 Task: Experiment with a VST chorus effect on a background vocal track for added richness.
Action: Mouse moved to (87, 5)
Screenshot: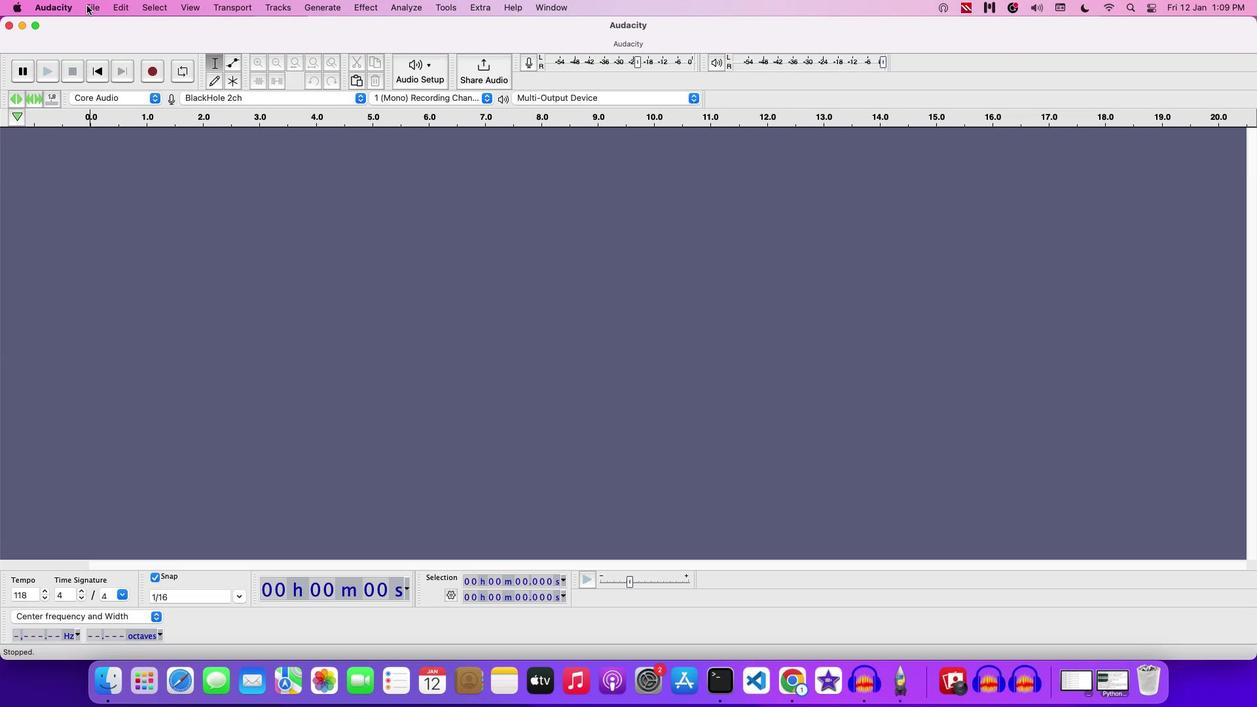 
Action: Mouse pressed left at (87, 5)
Screenshot: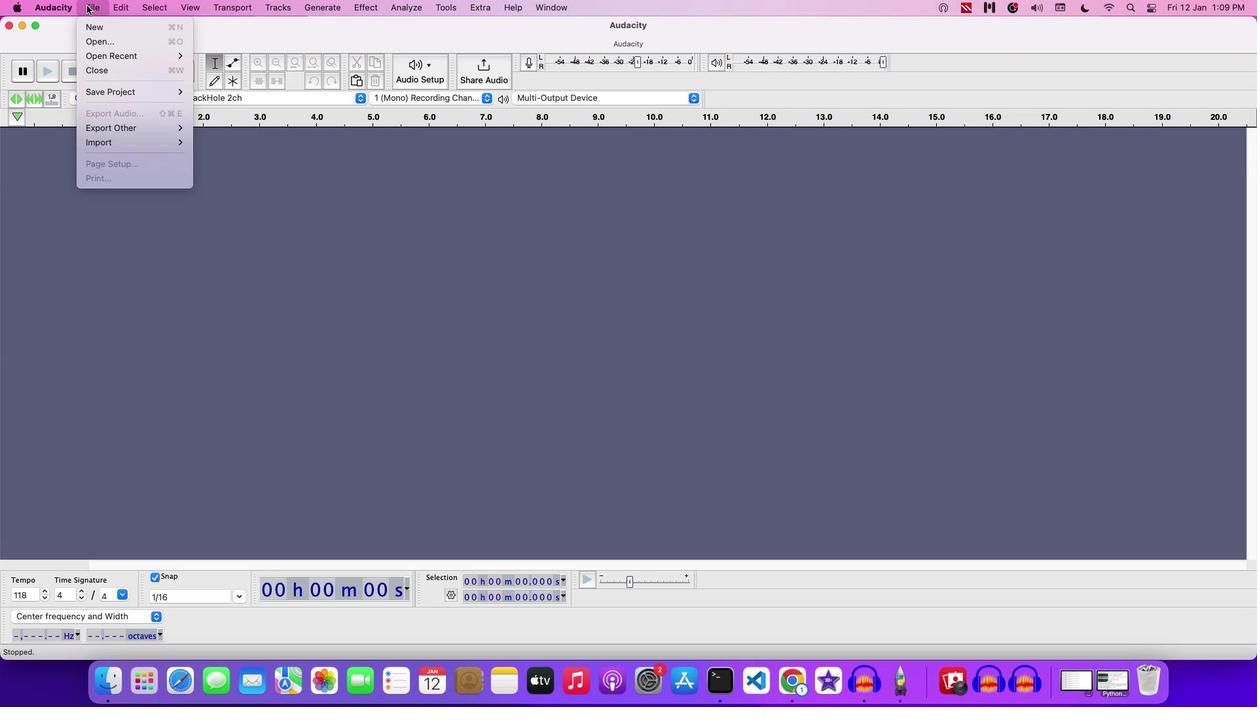 
Action: Mouse moved to (91, 44)
Screenshot: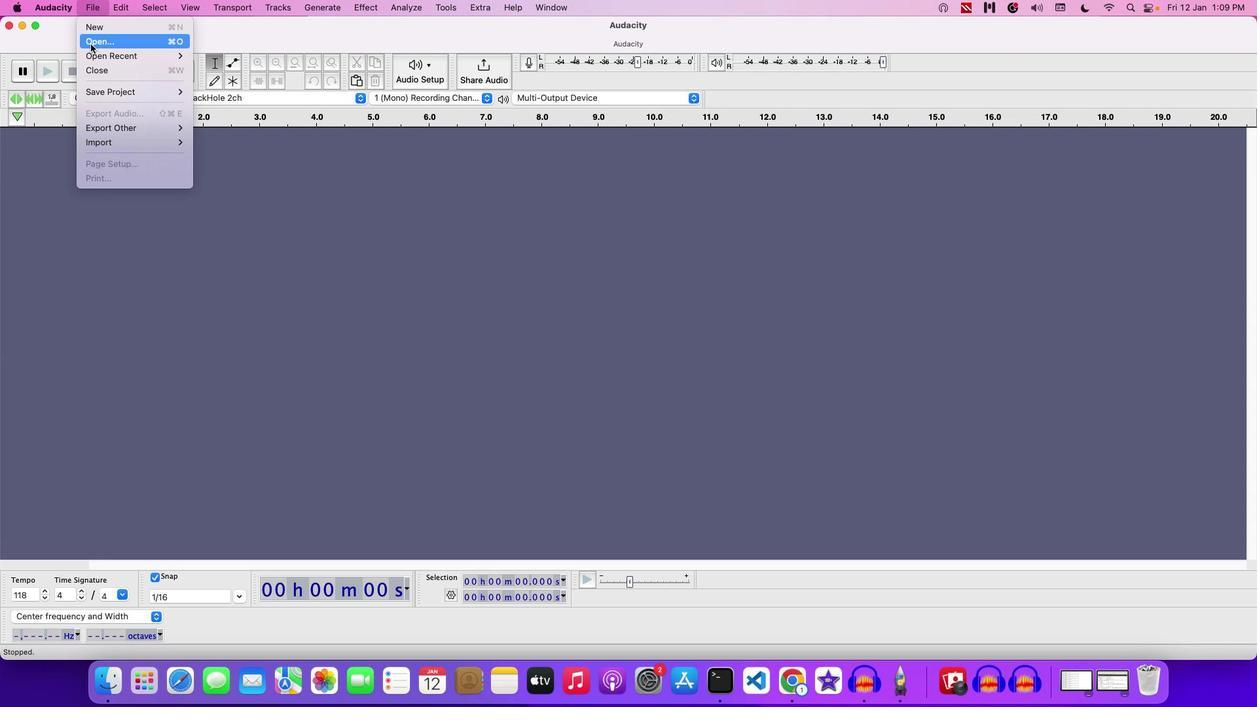 
Action: Mouse pressed left at (91, 44)
Screenshot: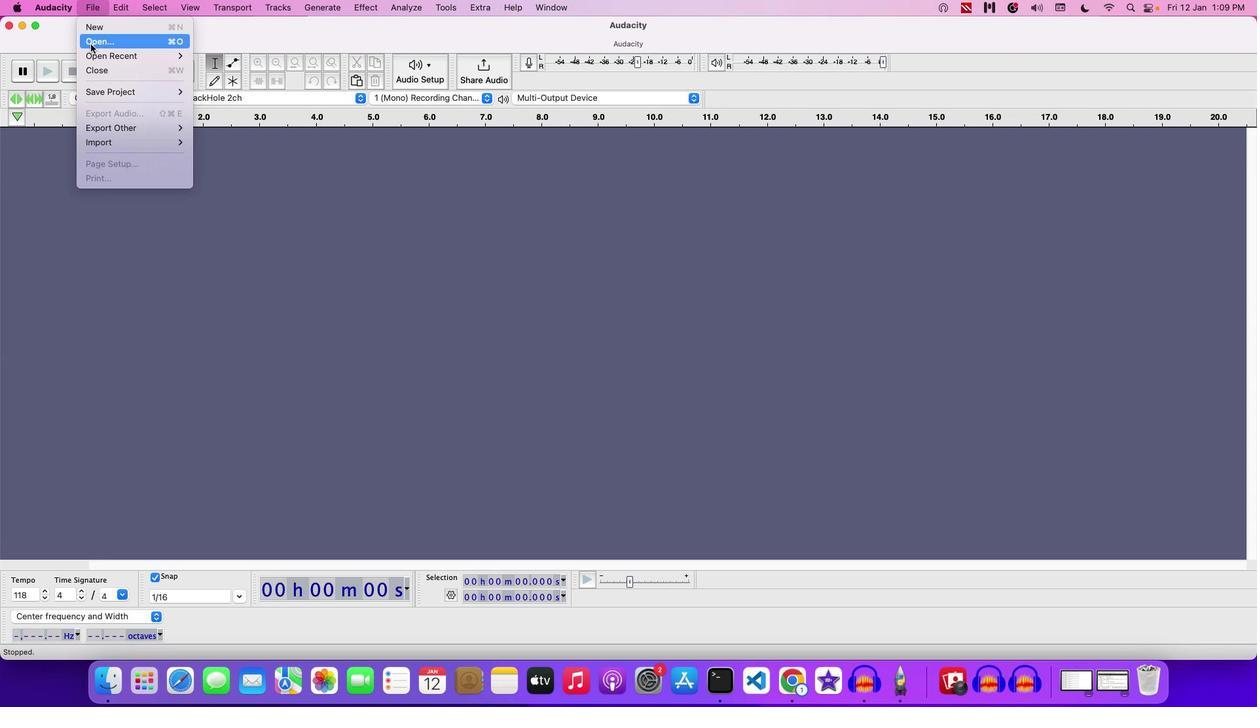 
Action: Mouse moved to (679, 139)
Screenshot: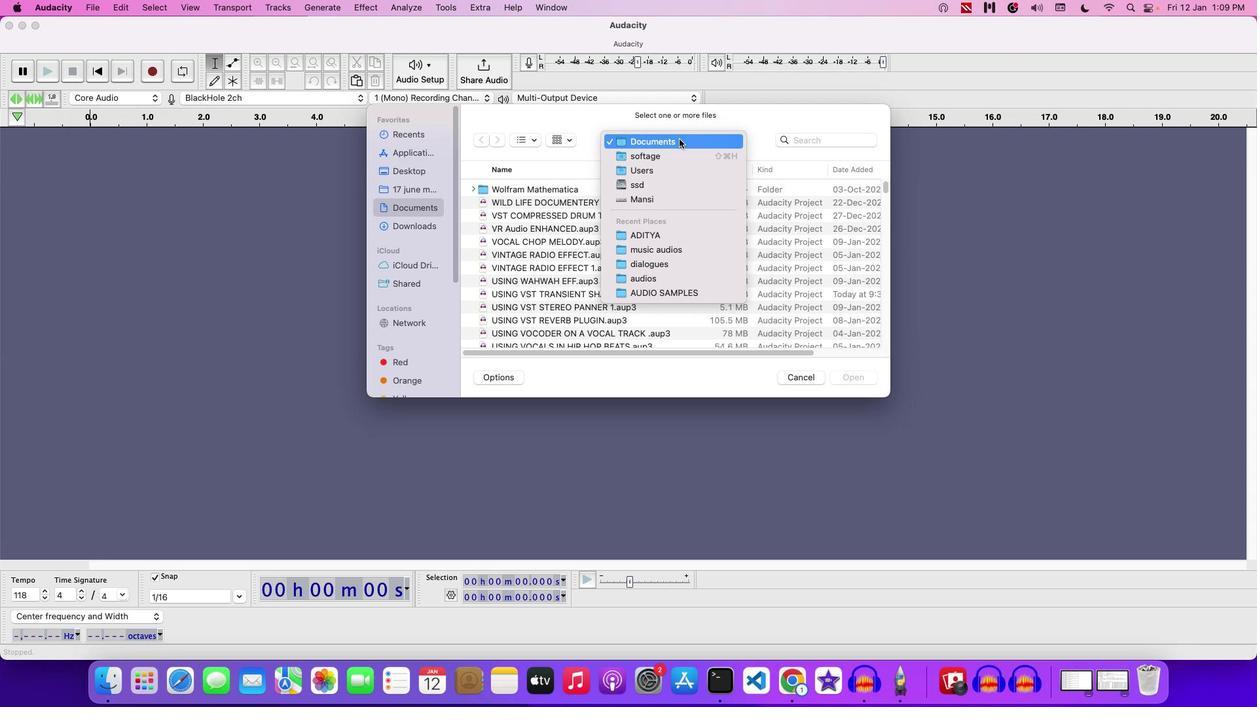 
Action: Mouse pressed left at (679, 139)
Screenshot: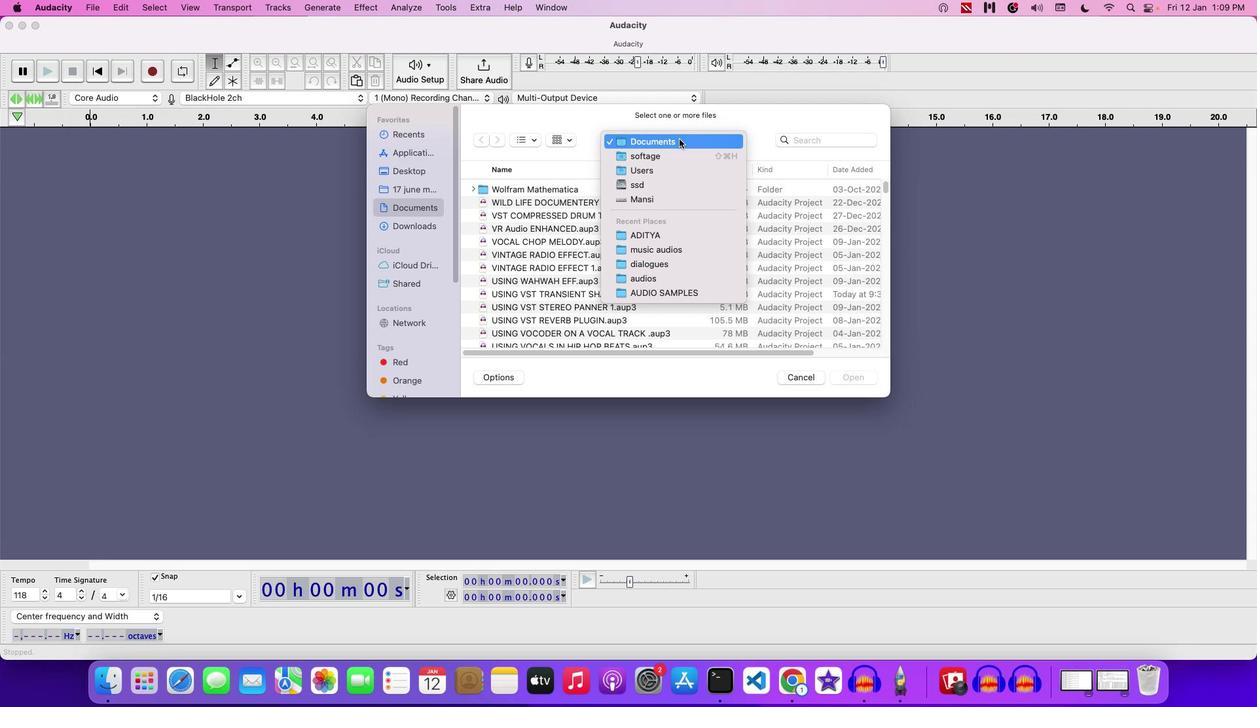 
Action: Mouse moved to (663, 235)
Screenshot: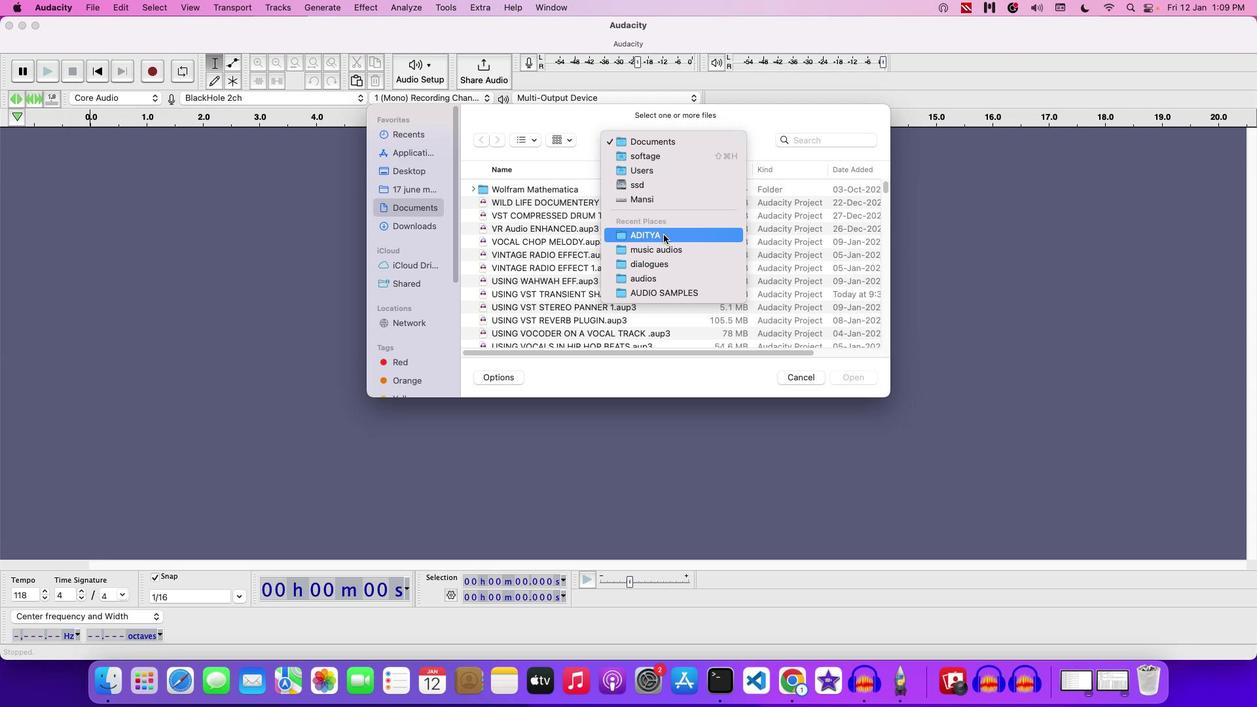 
Action: Mouse pressed left at (663, 235)
Screenshot: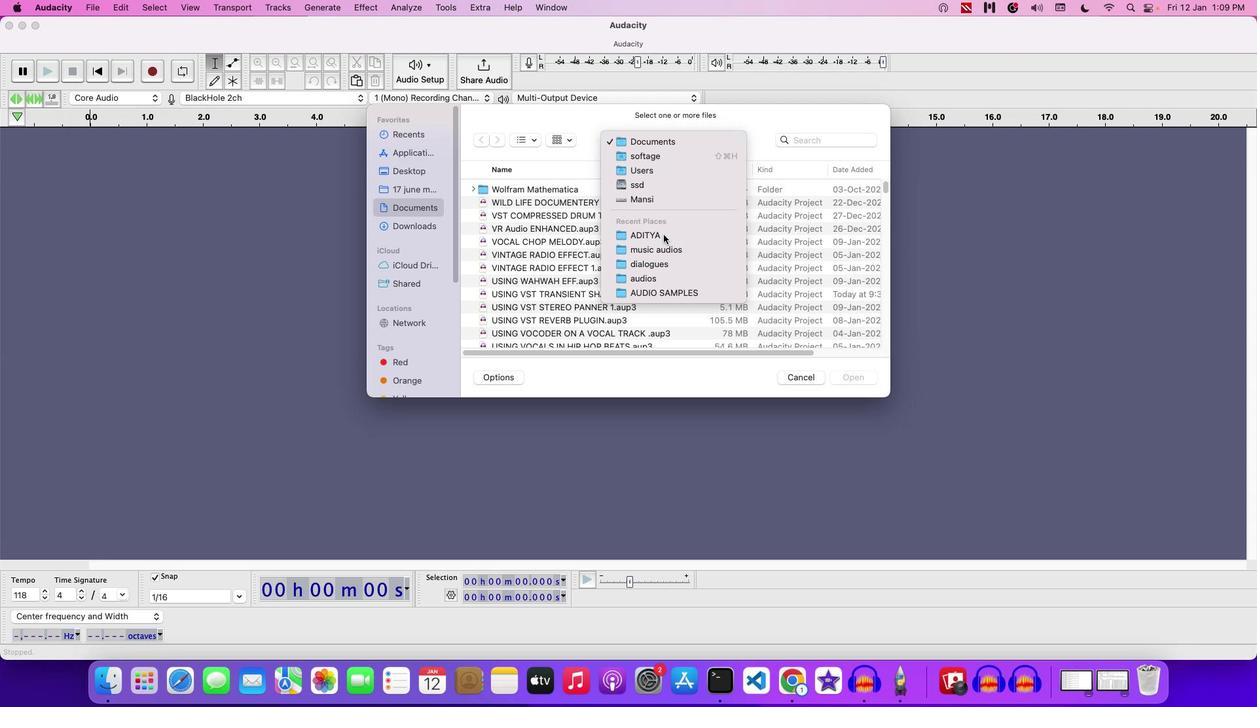 
Action: Mouse moved to (536, 242)
Screenshot: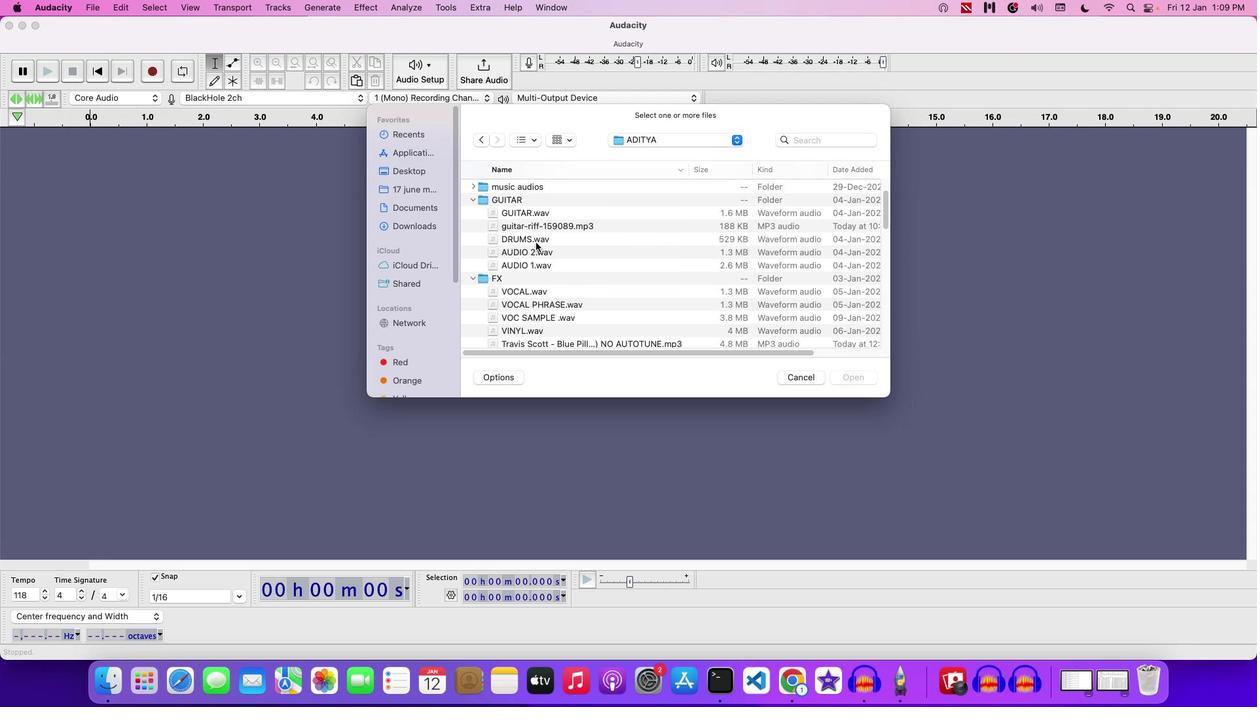 
Action: Mouse scrolled (536, 242) with delta (0, 0)
Screenshot: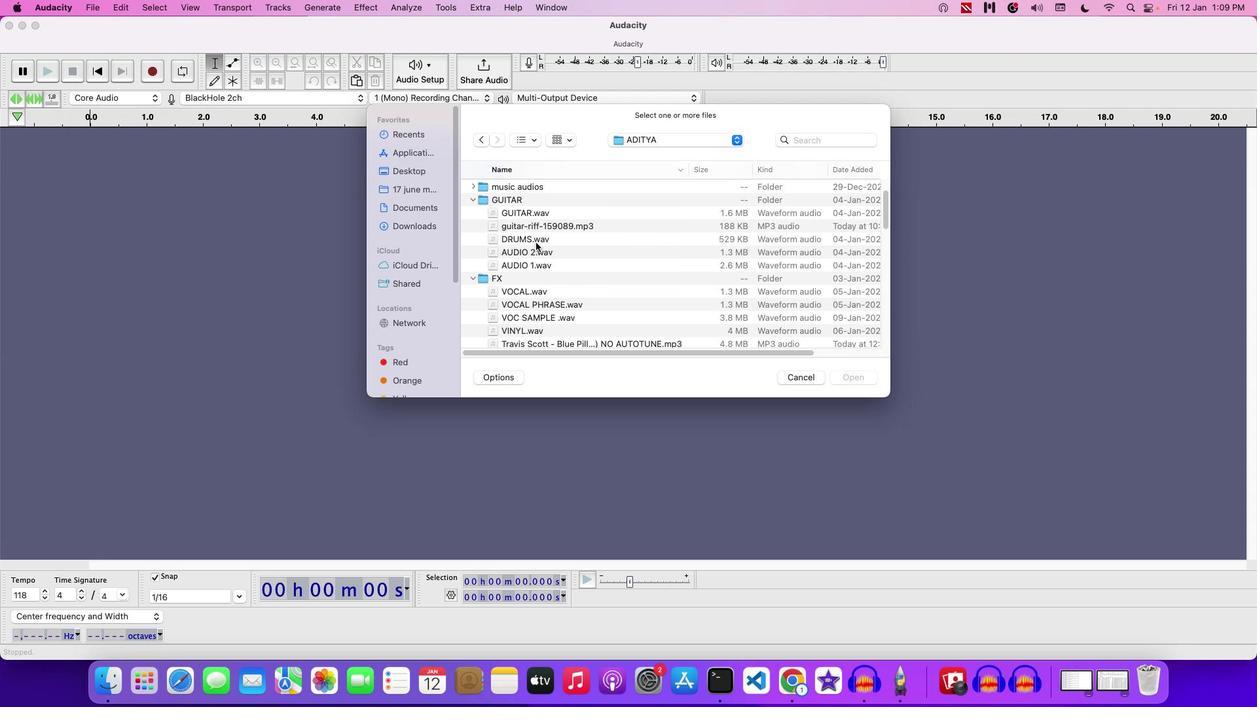 
Action: Mouse scrolled (536, 242) with delta (0, 0)
Screenshot: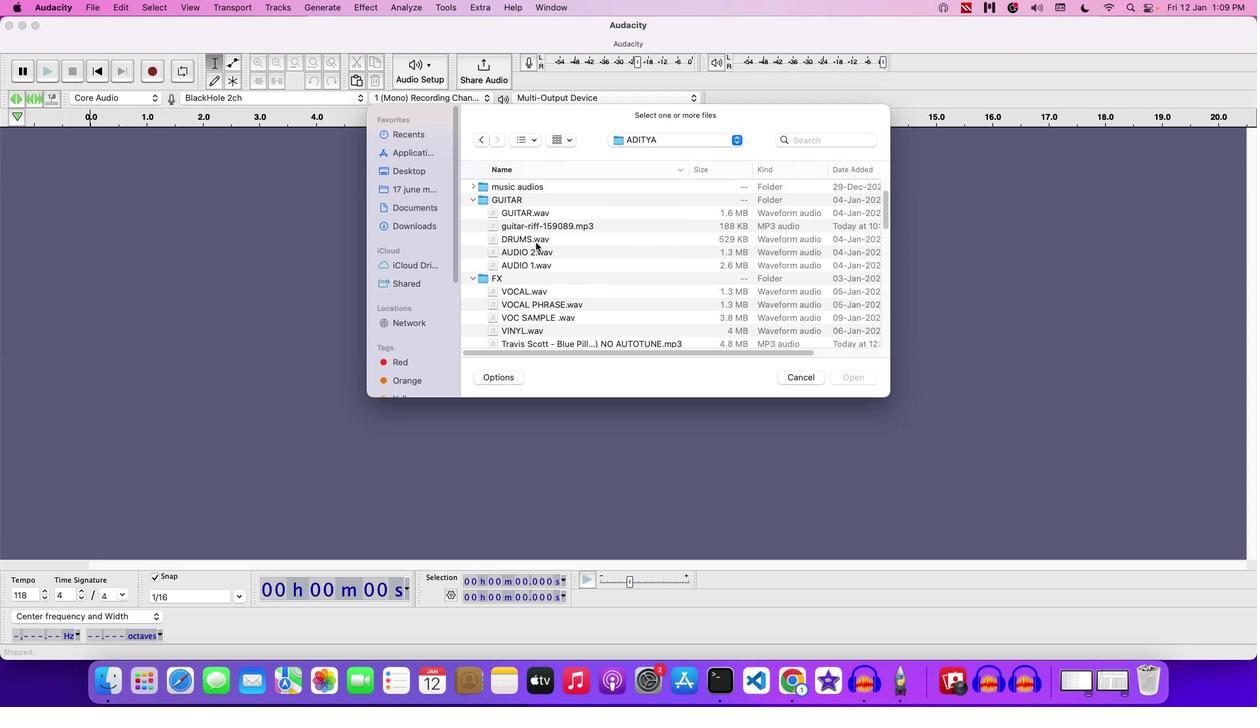 
Action: Mouse scrolled (536, 242) with delta (0, -1)
Screenshot: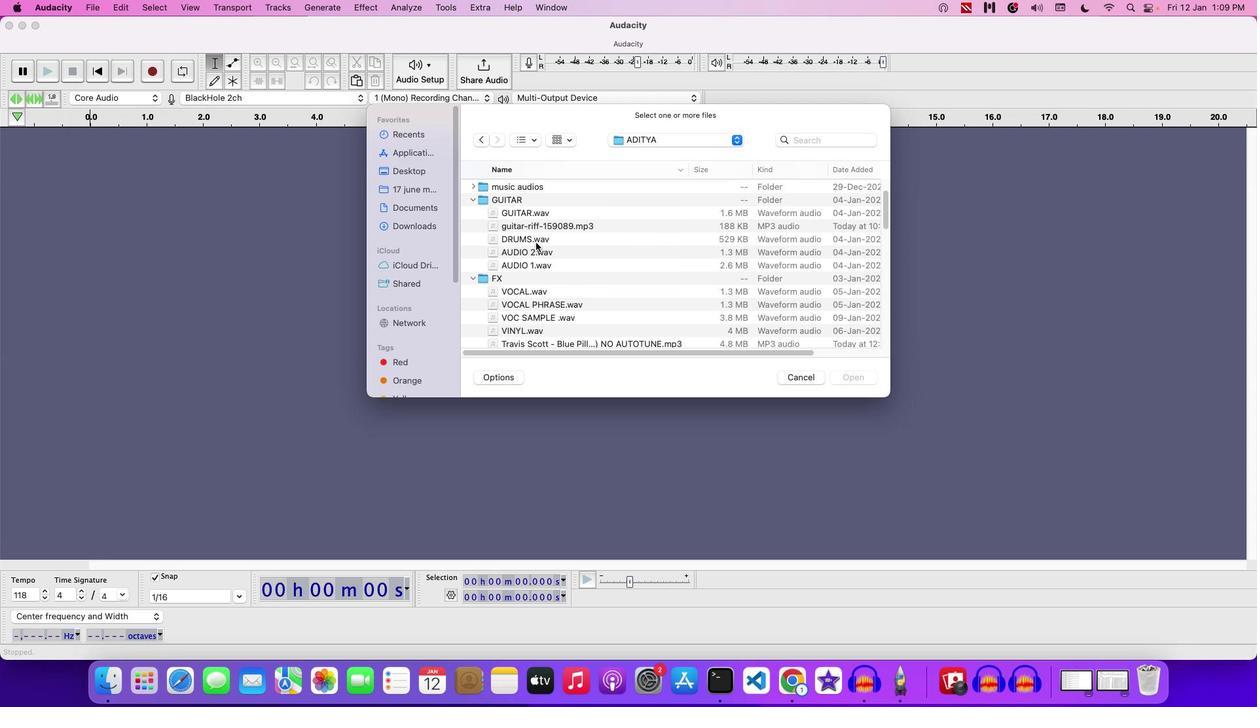 
Action: Mouse moved to (537, 244)
Screenshot: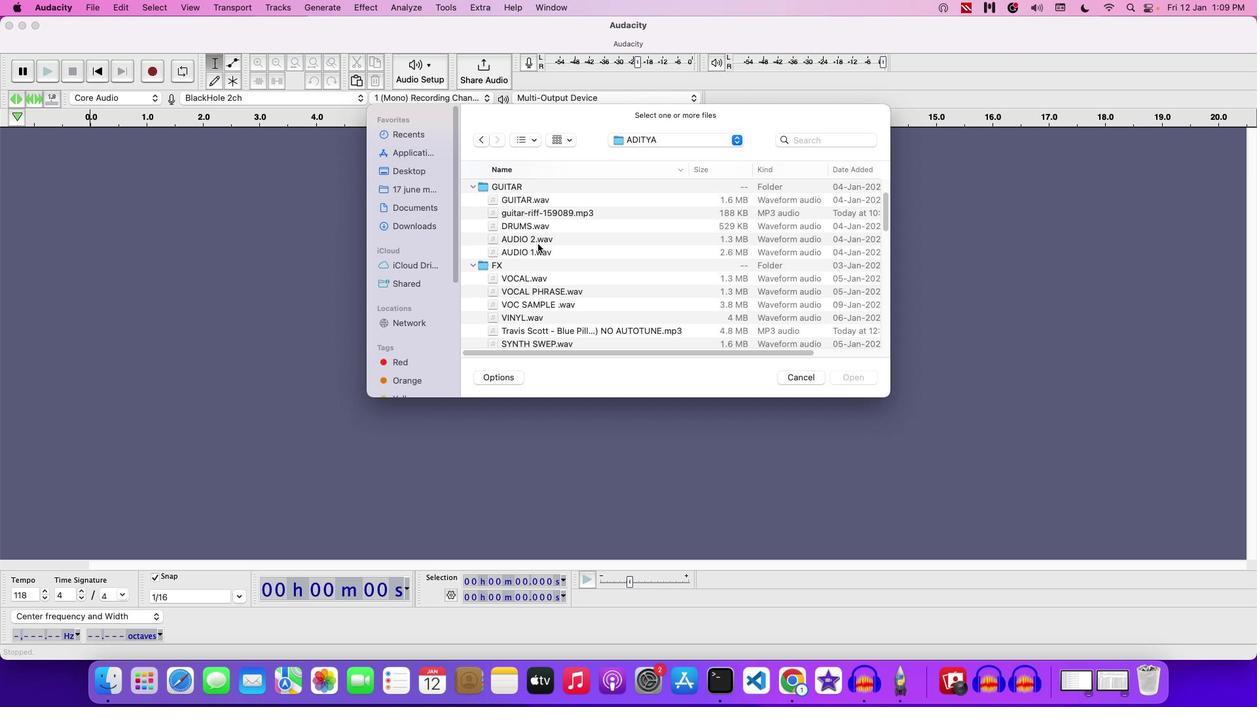 
Action: Mouse scrolled (537, 244) with delta (0, 0)
Screenshot: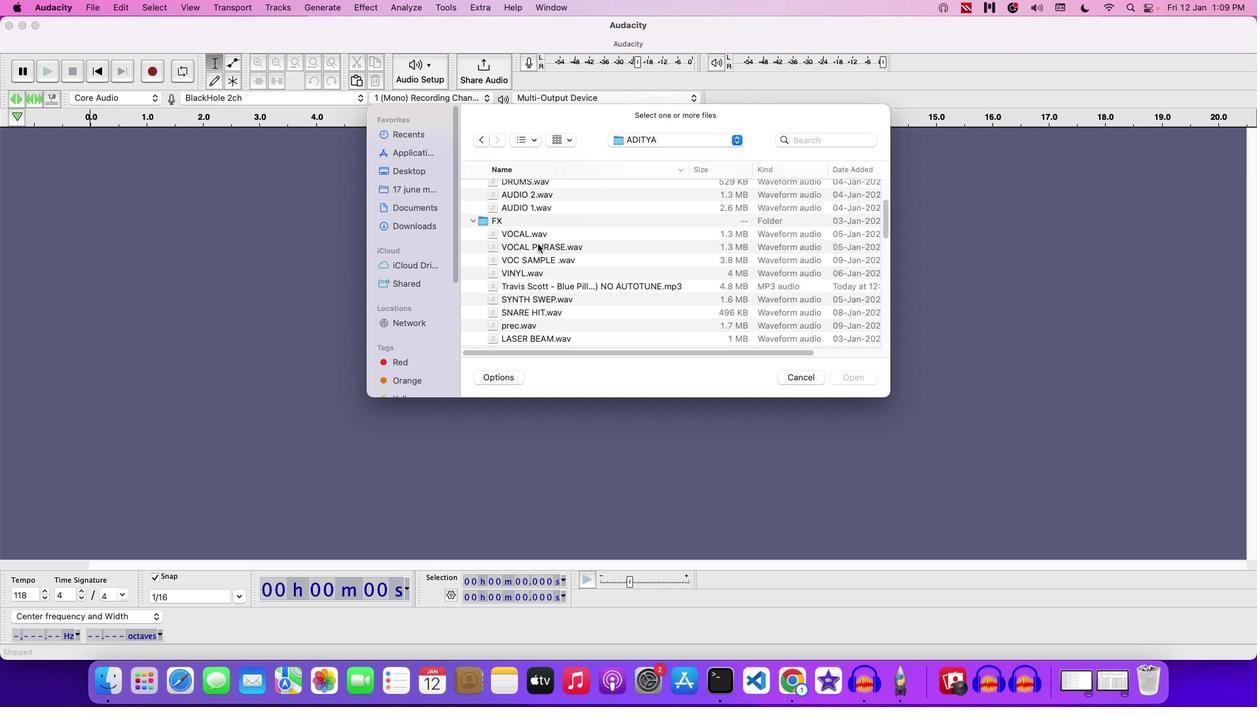 
Action: Mouse scrolled (537, 244) with delta (0, 0)
Screenshot: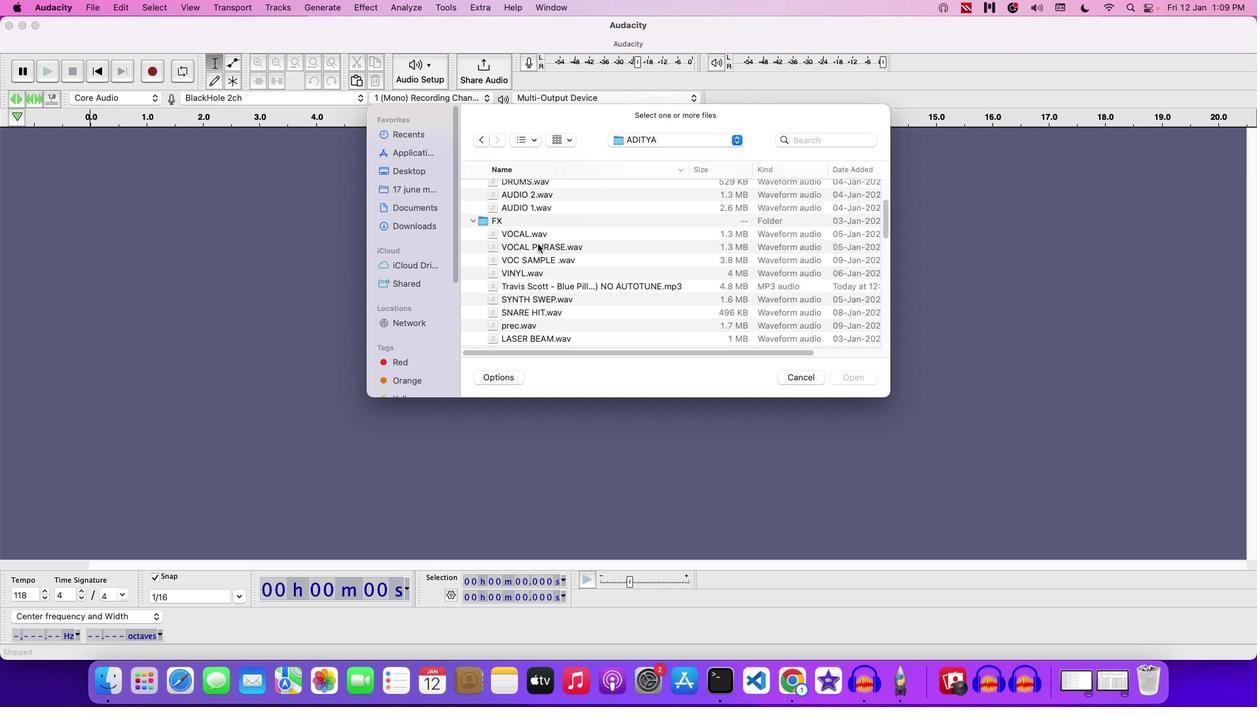 
Action: Mouse scrolled (537, 244) with delta (0, -1)
Screenshot: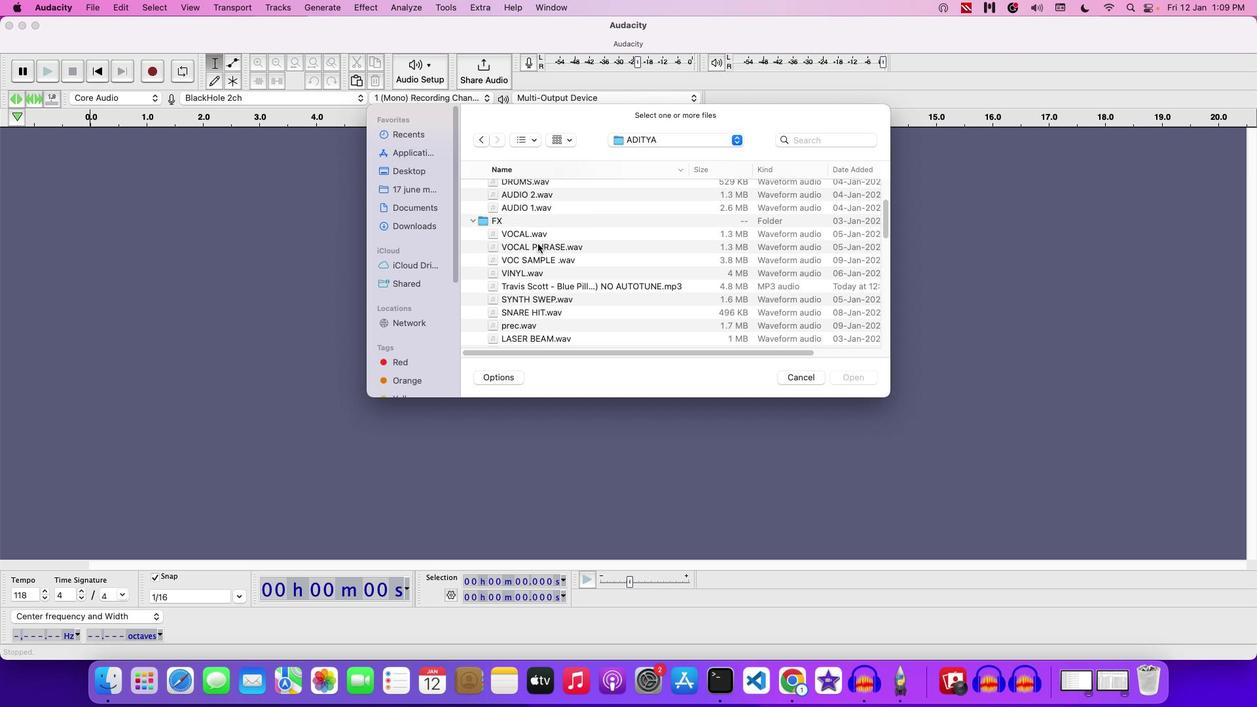 
Action: Mouse moved to (550, 246)
Screenshot: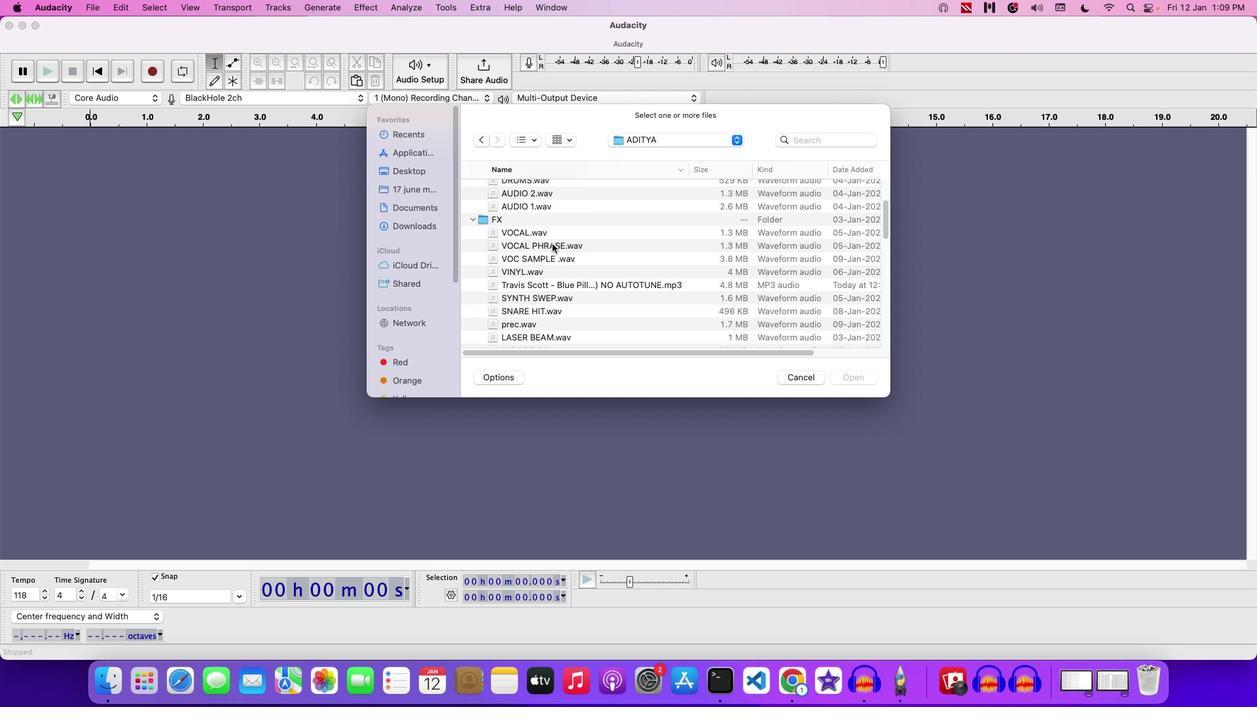 
Action: Mouse scrolled (550, 246) with delta (0, 0)
Screenshot: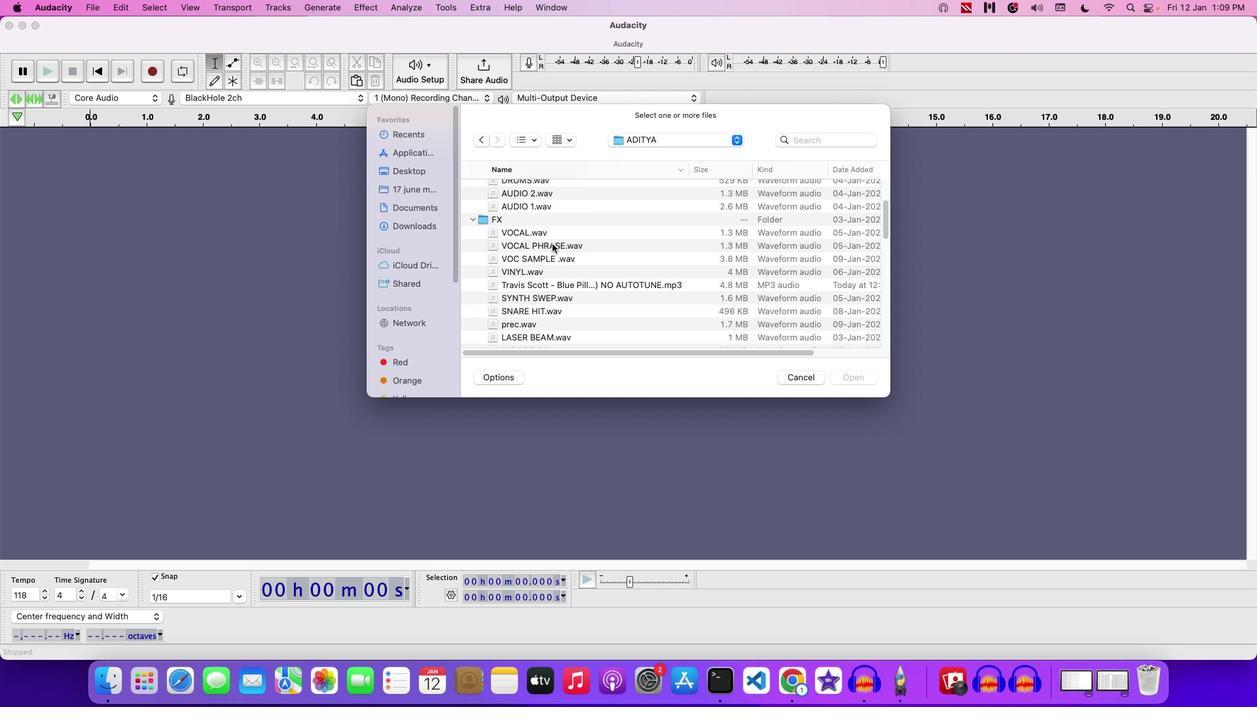 
Action: Mouse moved to (552, 244)
Screenshot: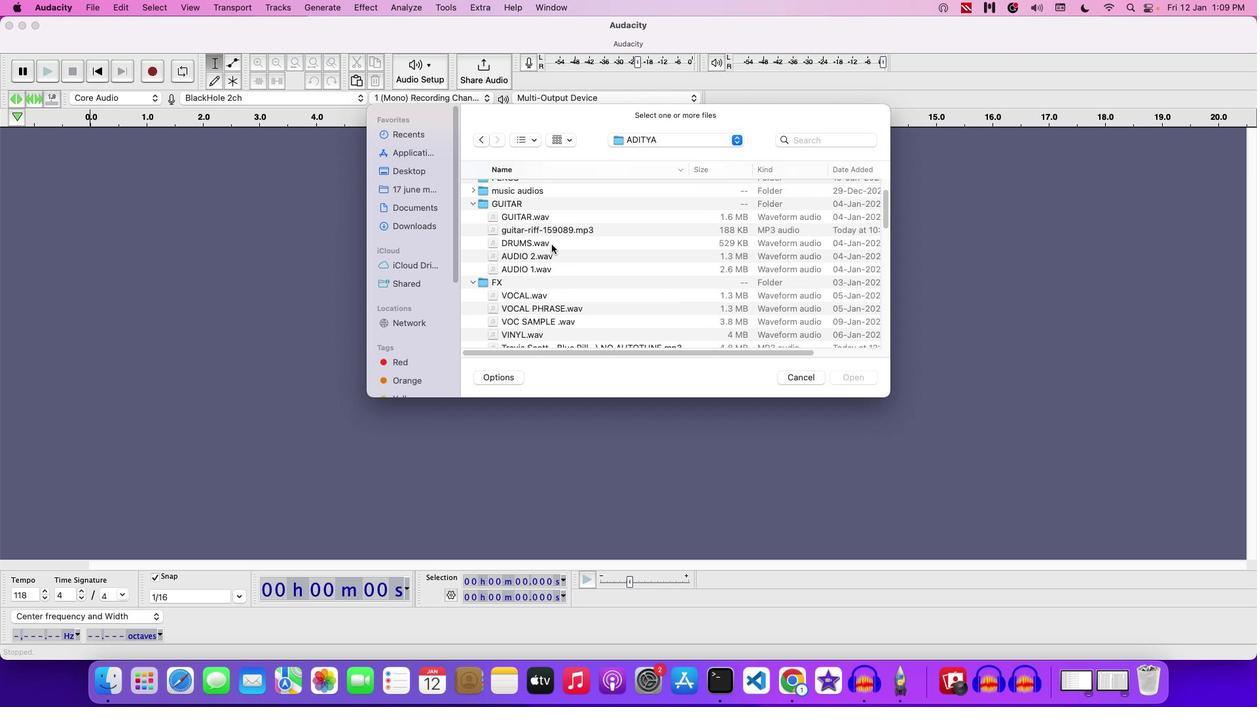 
Action: Mouse scrolled (552, 244) with delta (0, 0)
Screenshot: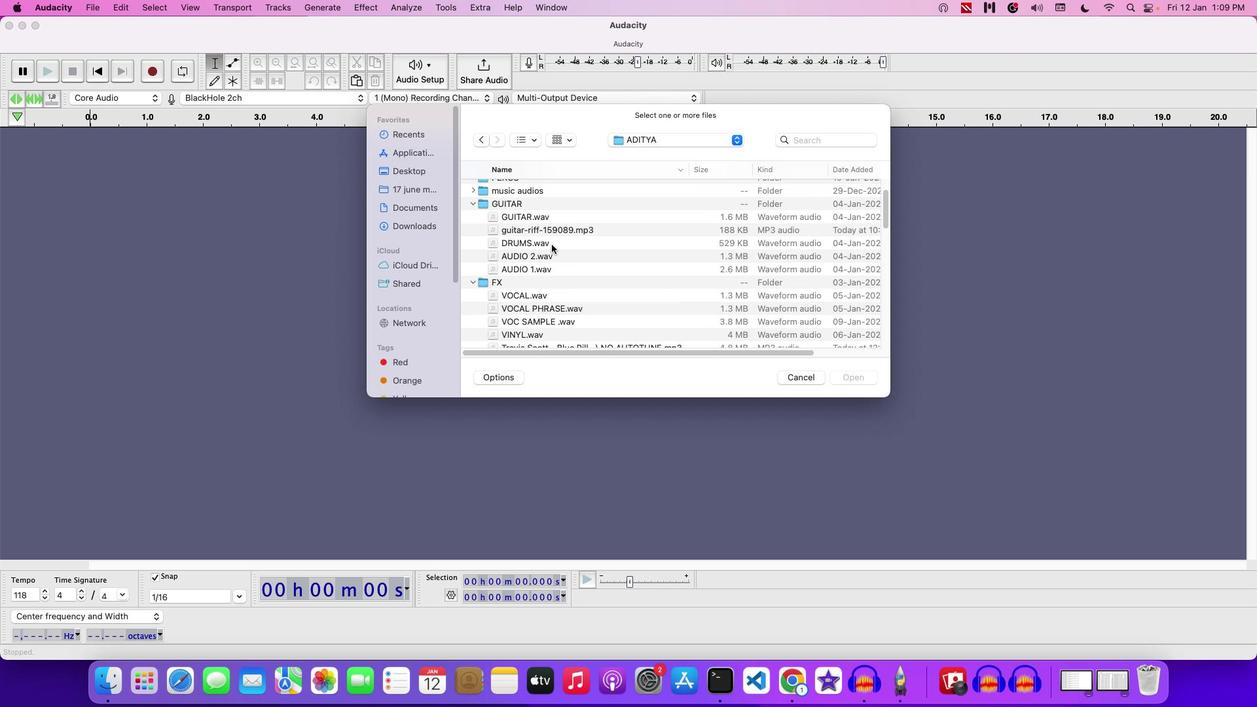 
Action: Mouse scrolled (552, 244) with delta (0, 0)
Screenshot: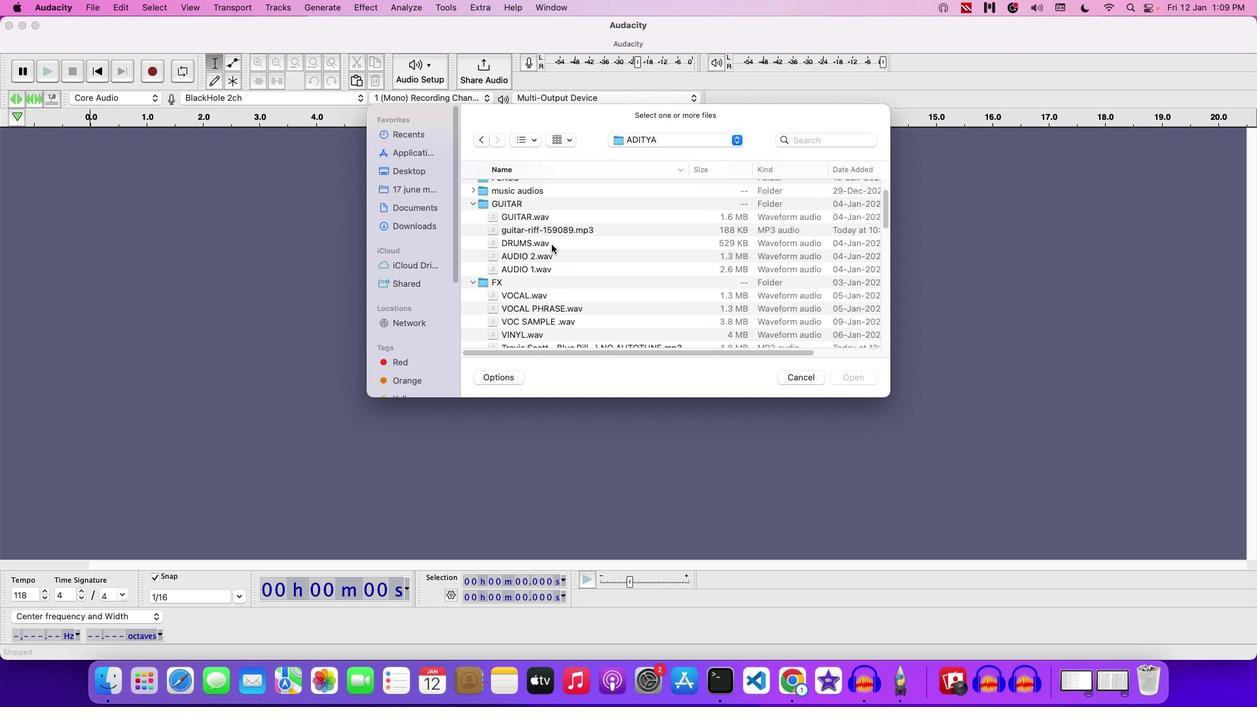 
Action: Mouse scrolled (552, 244) with delta (0, 1)
Screenshot: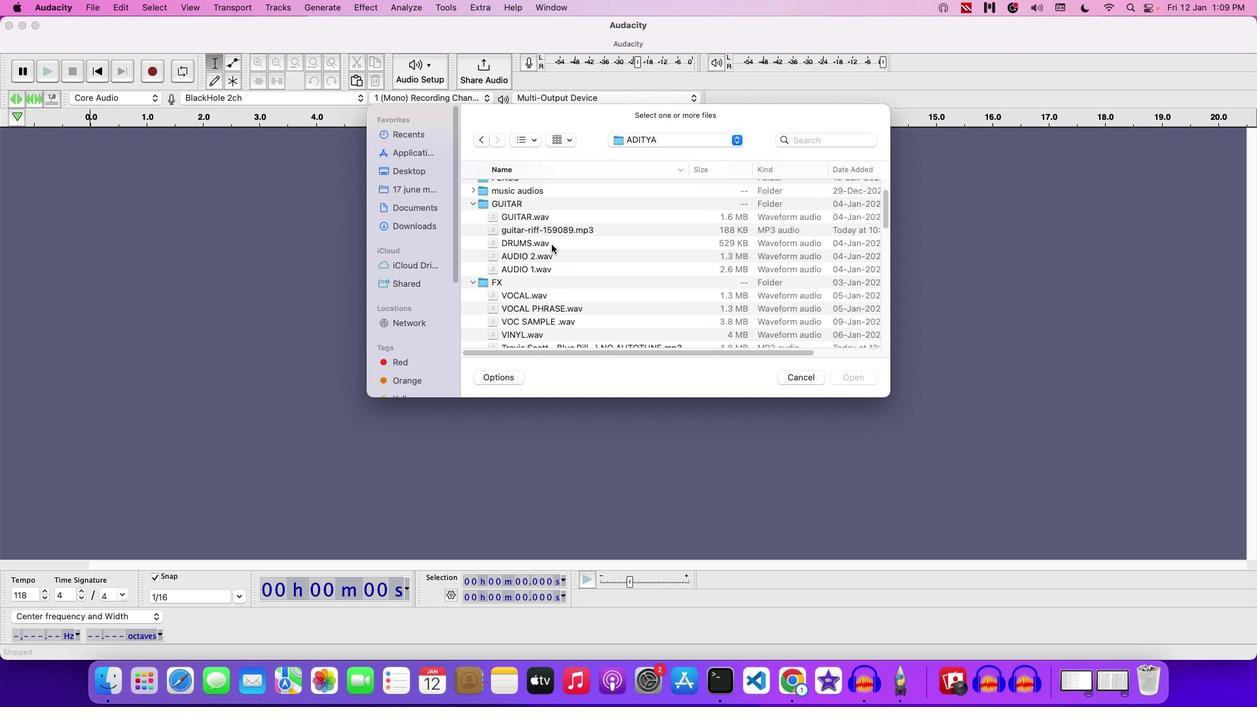 
Action: Mouse scrolled (552, 244) with delta (0, -2)
Screenshot: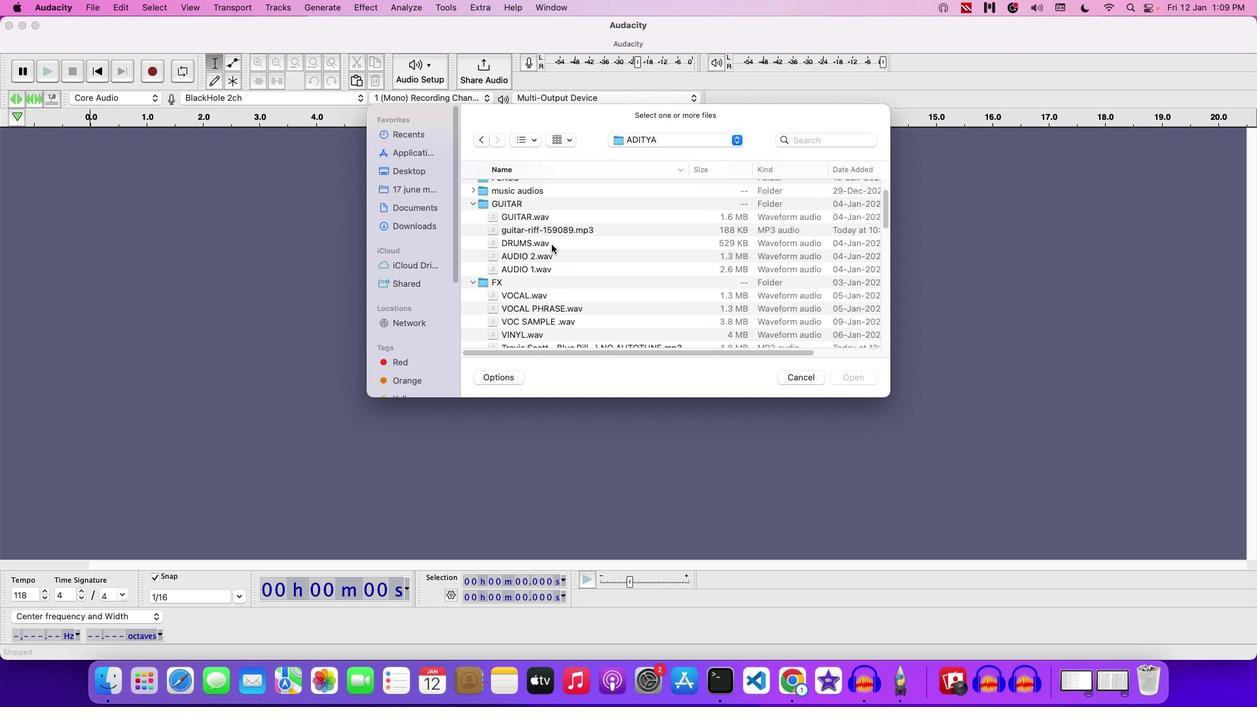 
Action: Mouse scrolled (552, 244) with delta (0, 2)
Screenshot: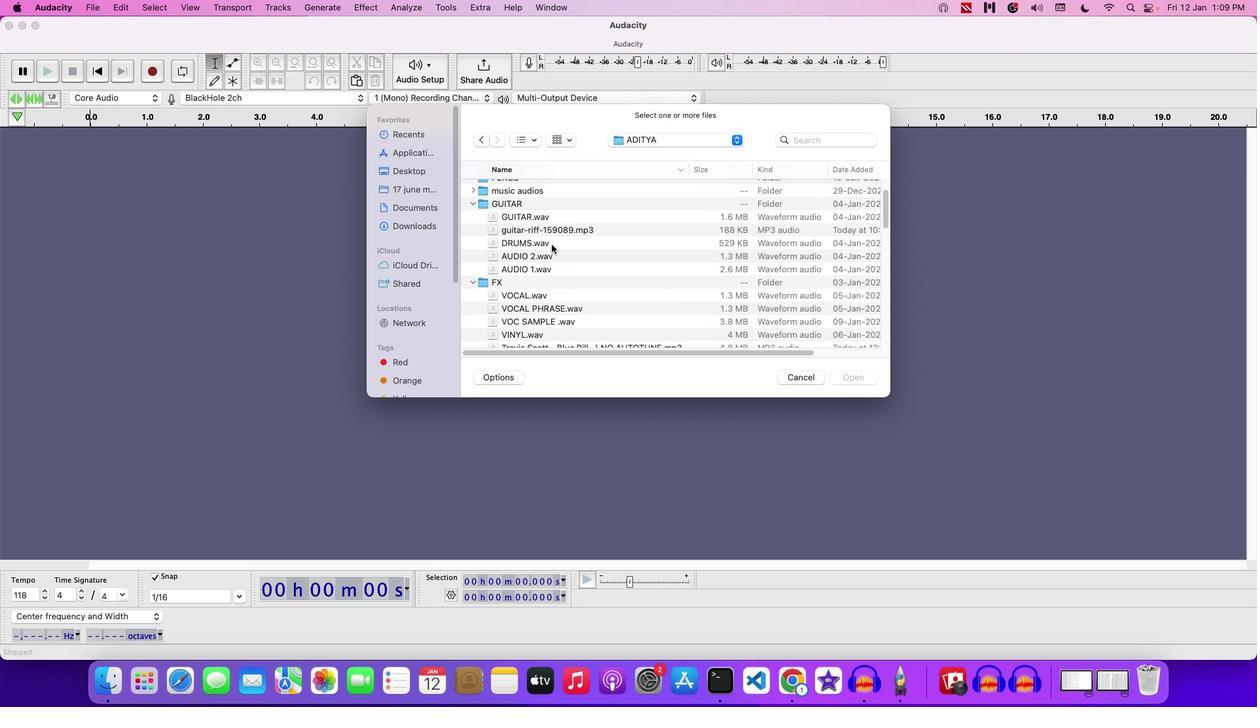 
Action: Mouse moved to (539, 246)
Screenshot: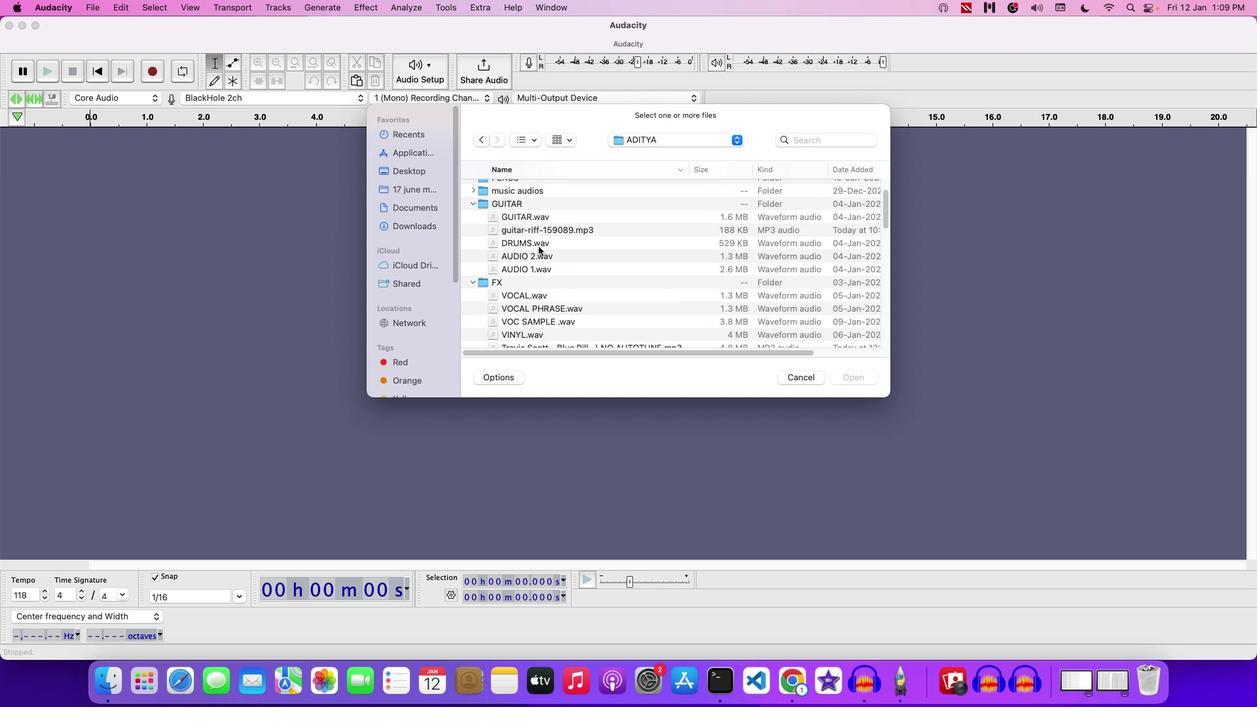 
Action: Mouse scrolled (539, 246) with delta (0, 0)
Screenshot: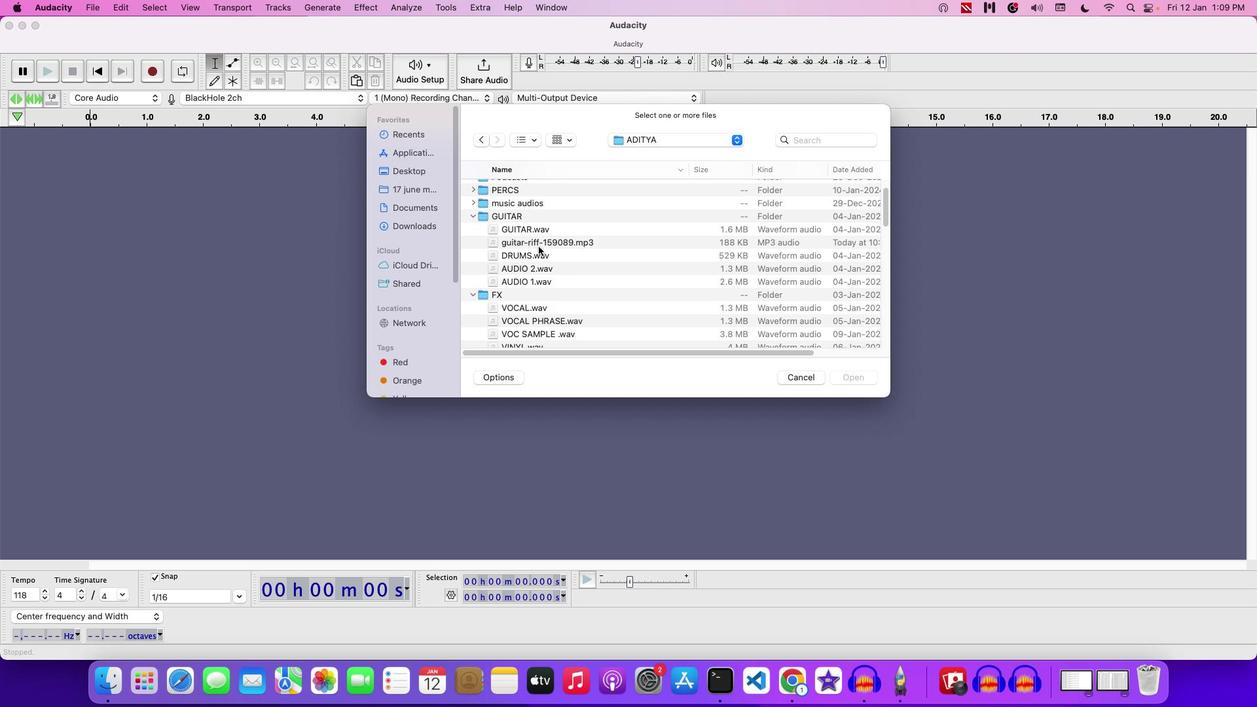 
Action: Mouse scrolled (539, 246) with delta (0, 0)
Screenshot: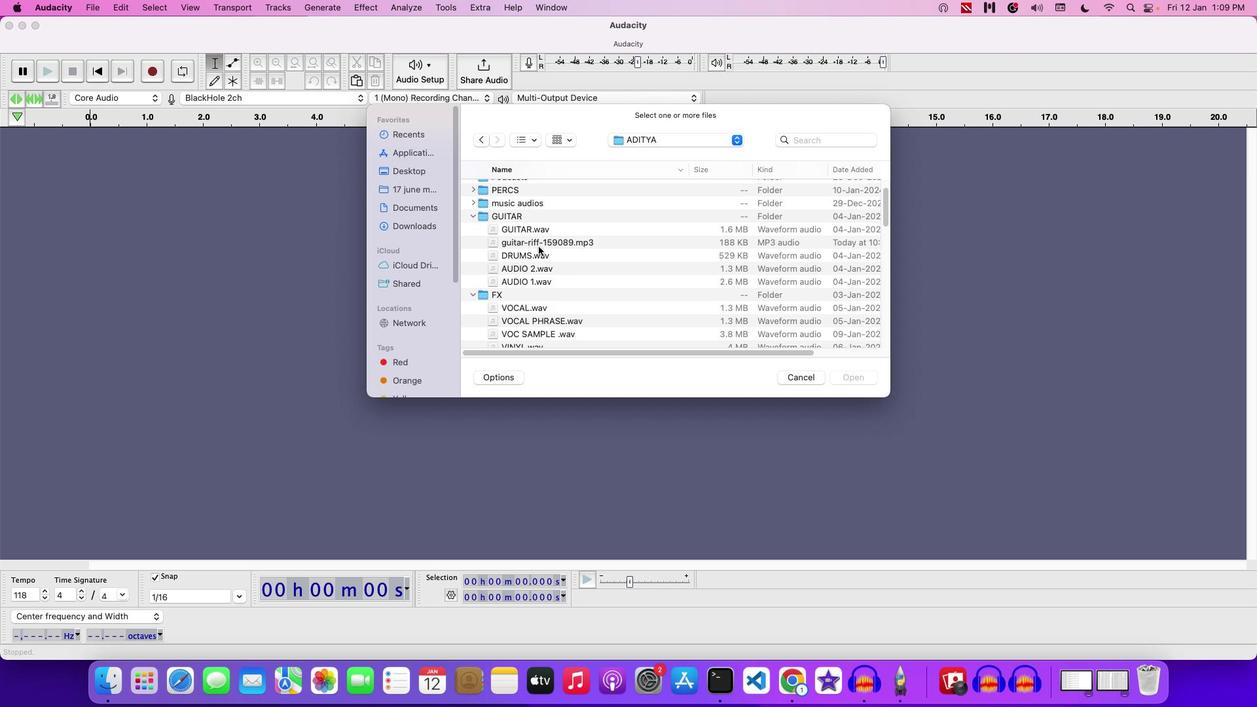 
Action: Mouse scrolled (539, 246) with delta (0, 0)
Screenshot: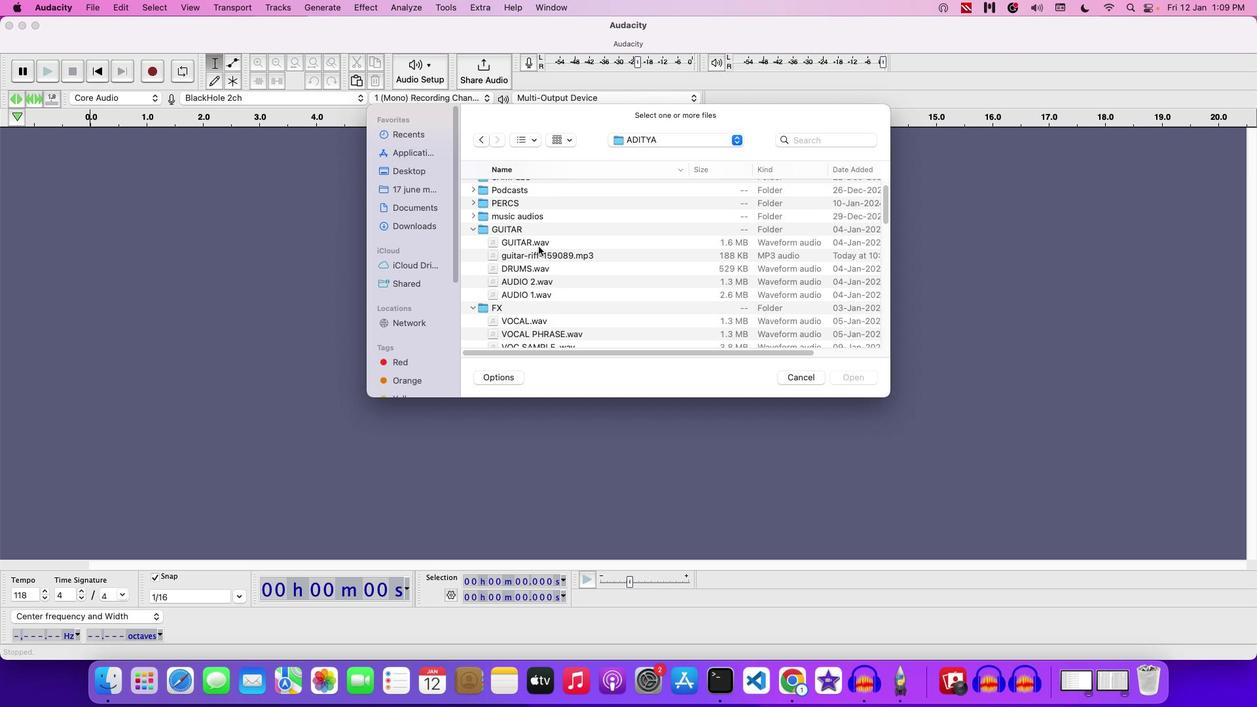 
Action: Mouse scrolled (539, 246) with delta (0, 0)
Screenshot: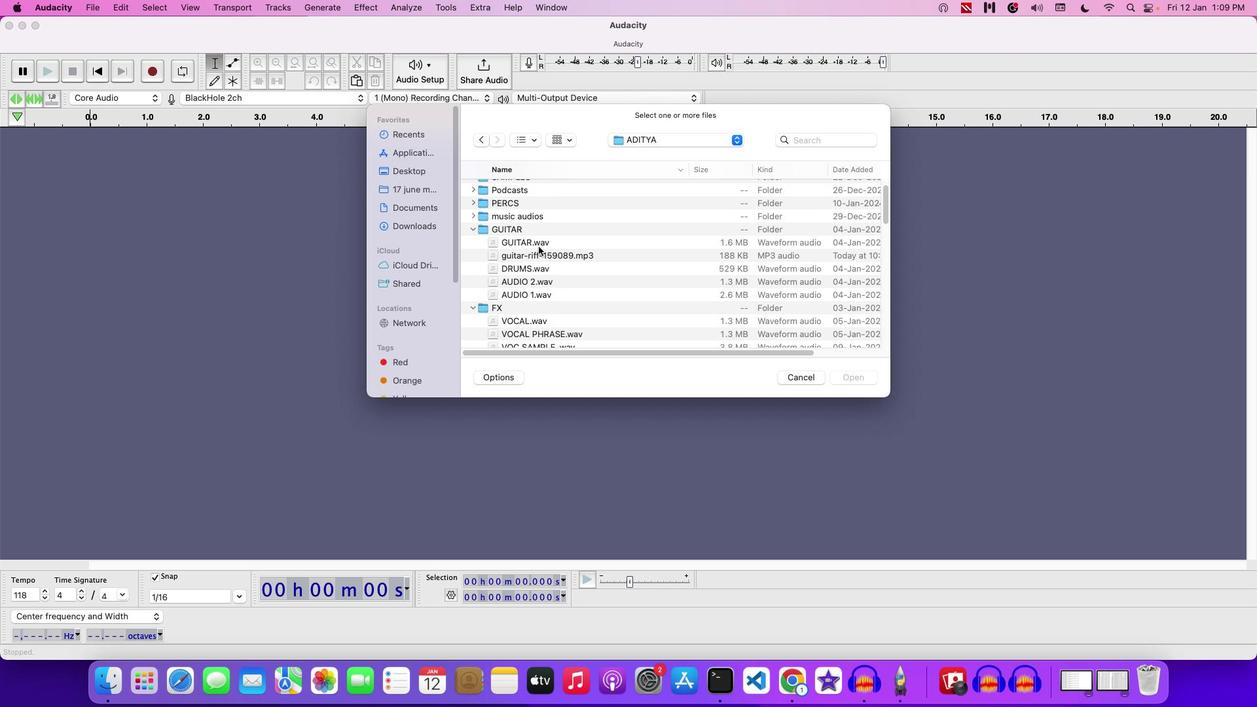 
Action: Mouse scrolled (539, 246) with delta (0, 0)
Screenshot: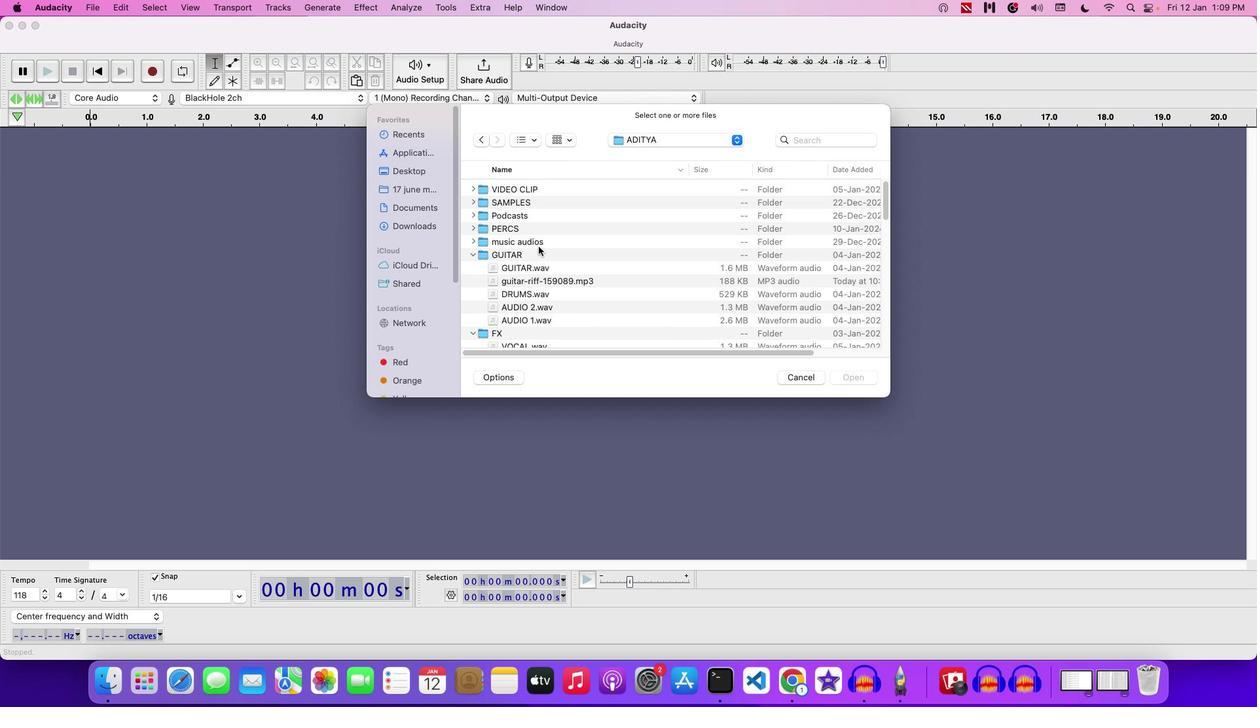 
Action: Mouse scrolled (539, 246) with delta (0, 0)
Screenshot: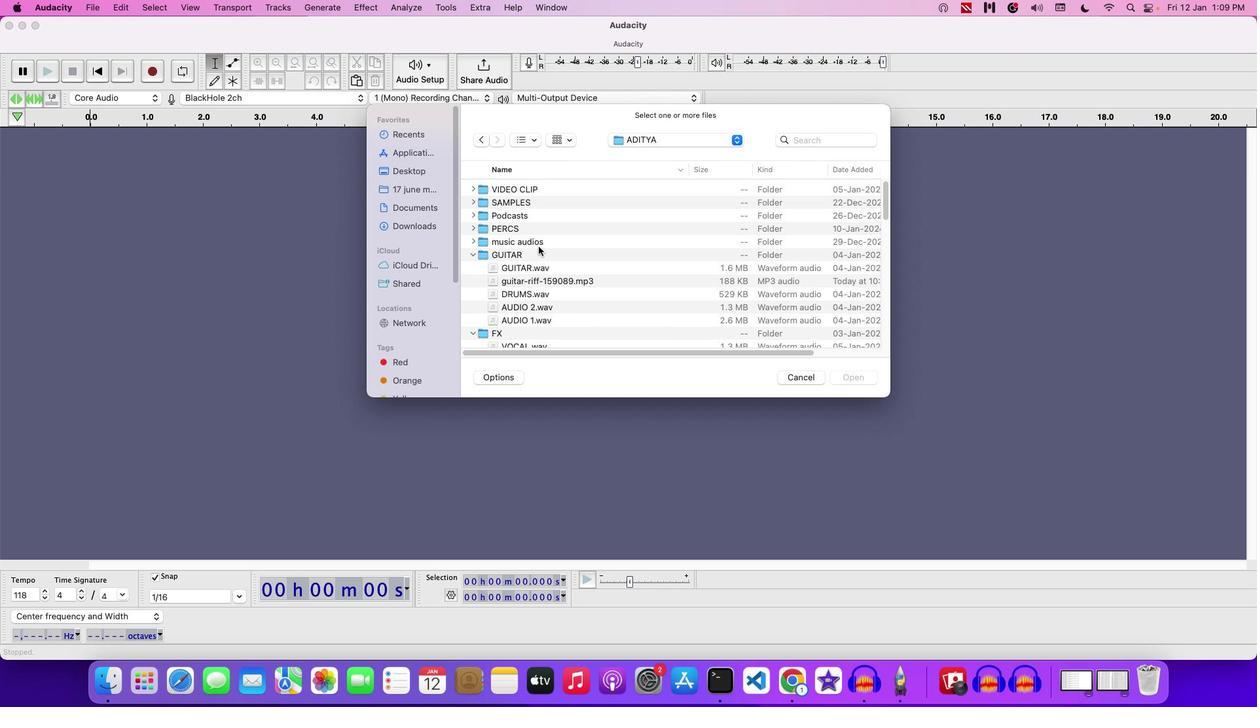 
Action: Mouse scrolled (539, 246) with delta (0, 1)
Screenshot: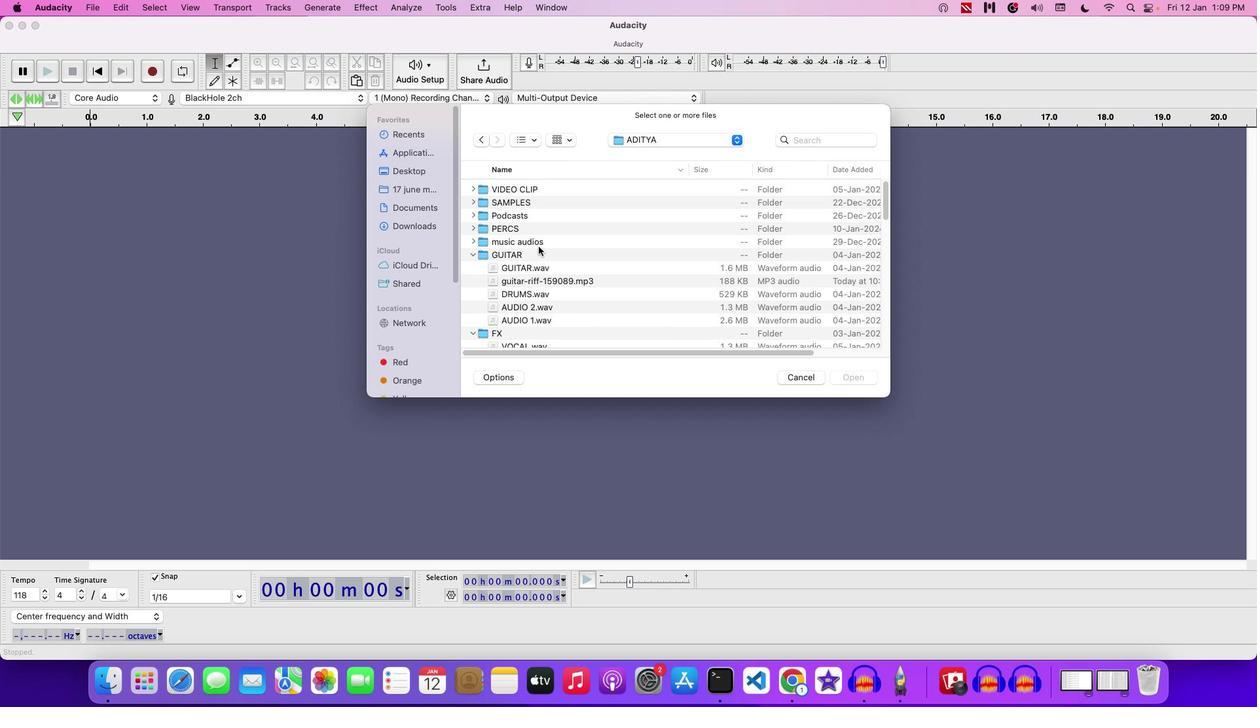 
Action: Mouse scrolled (539, 246) with delta (0, 3)
Screenshot: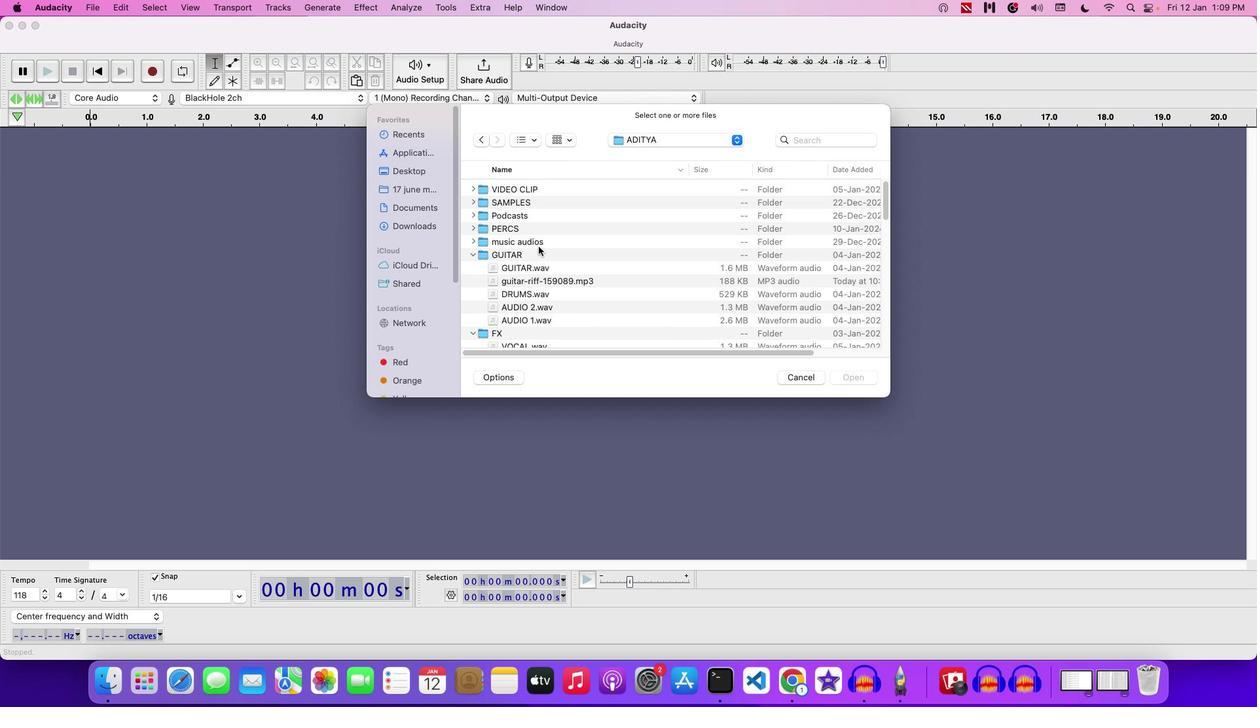 
Action: Mouse moved to (472, 244)
Screenshot: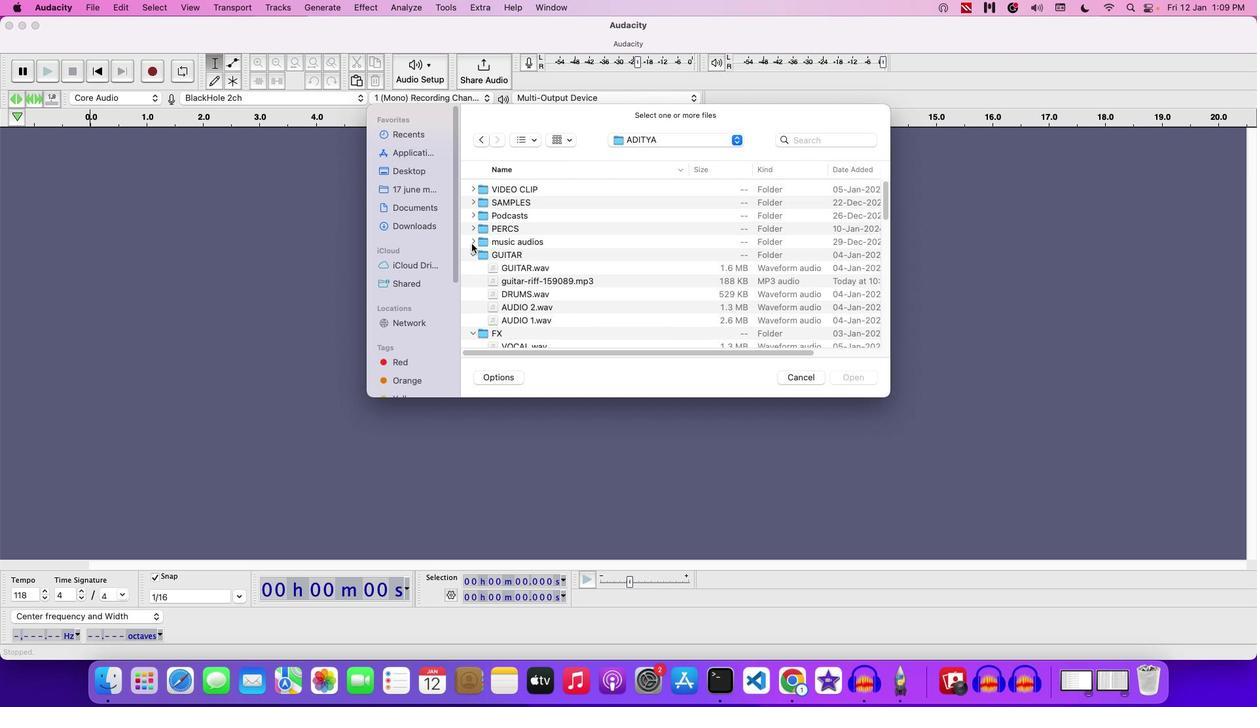 
Action: Mouse pressed left at (472, 244)
Screenshot: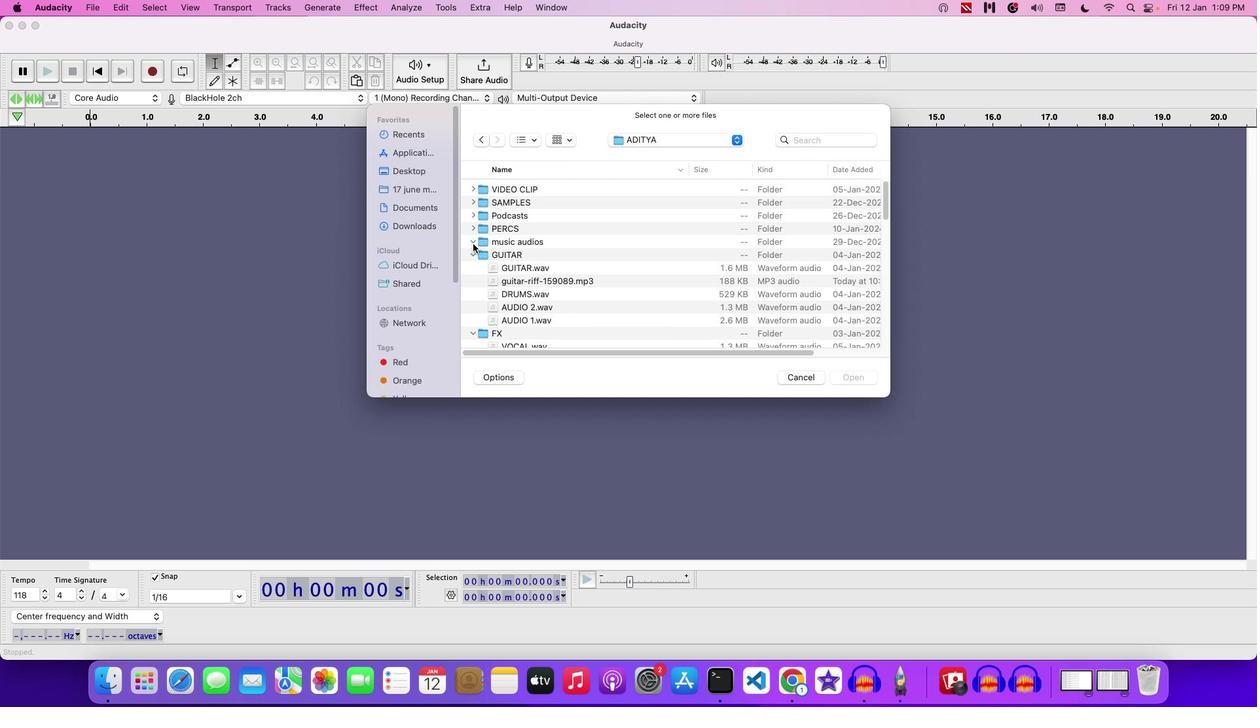 
Action: Mouse moved to (565, 267)
Screenshot: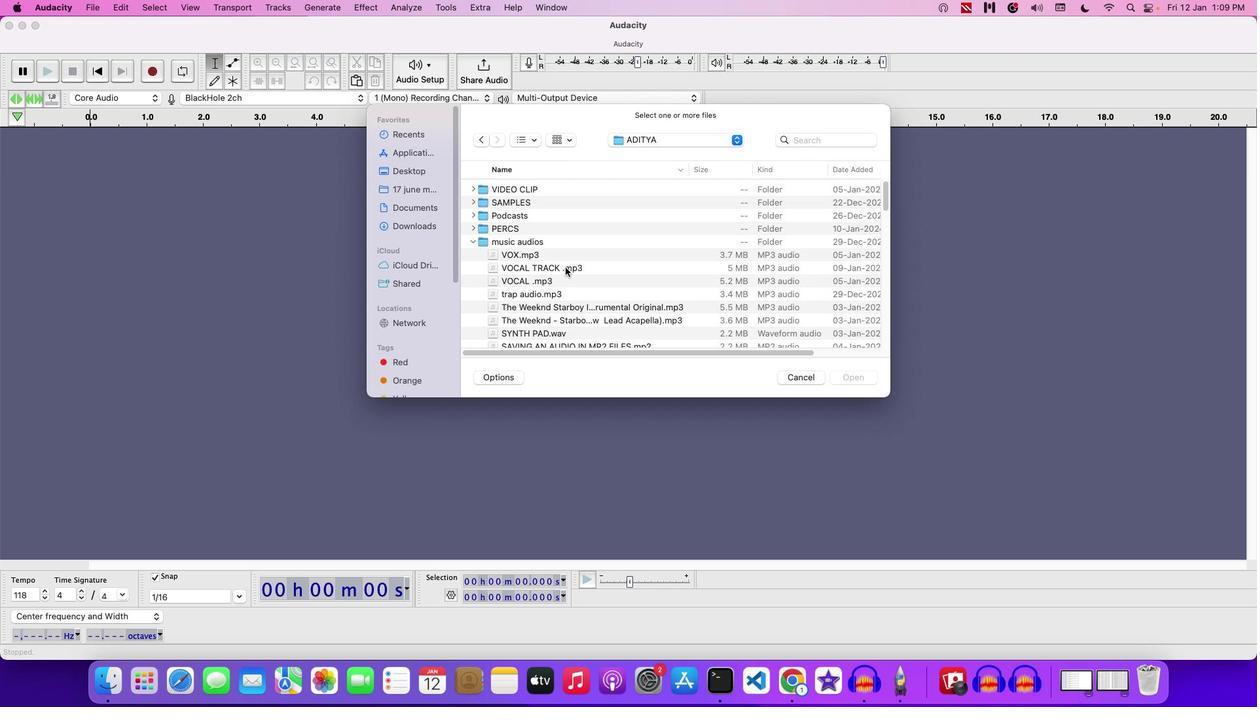 
Action: Mouse pressed left at (565, 267)
Screenshot: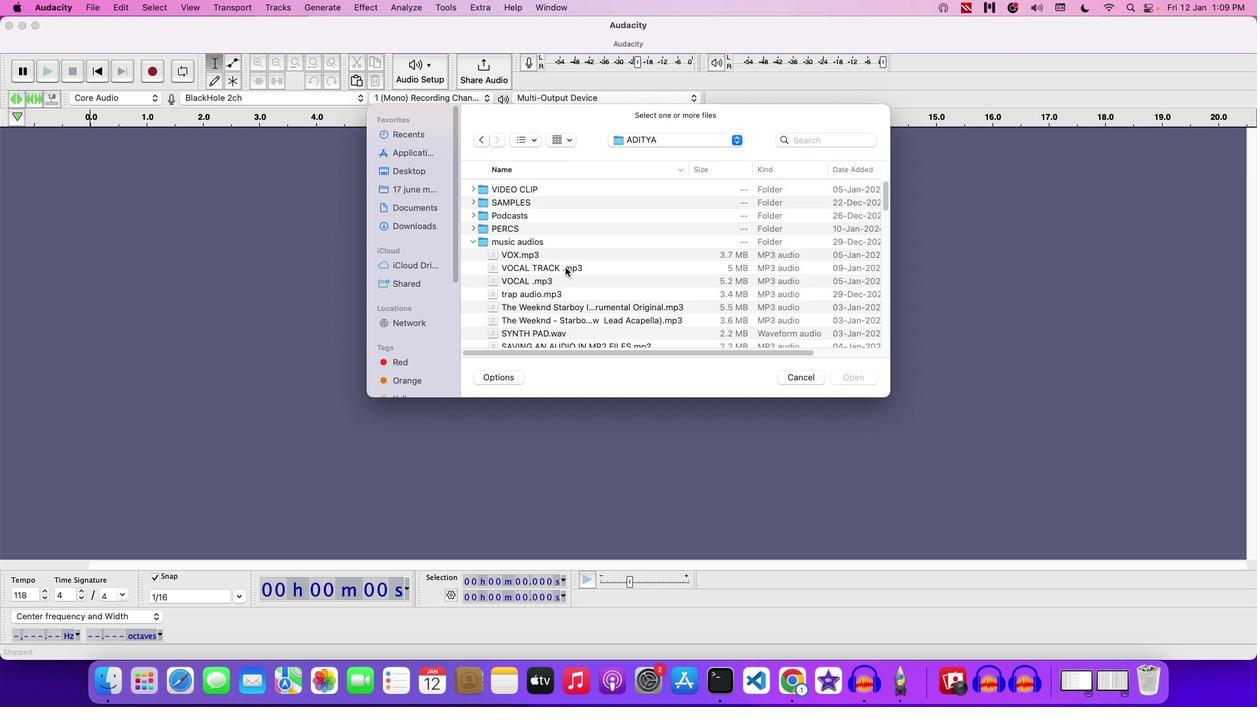 
Action: Mouse moved to (571, 265)
Screenshot: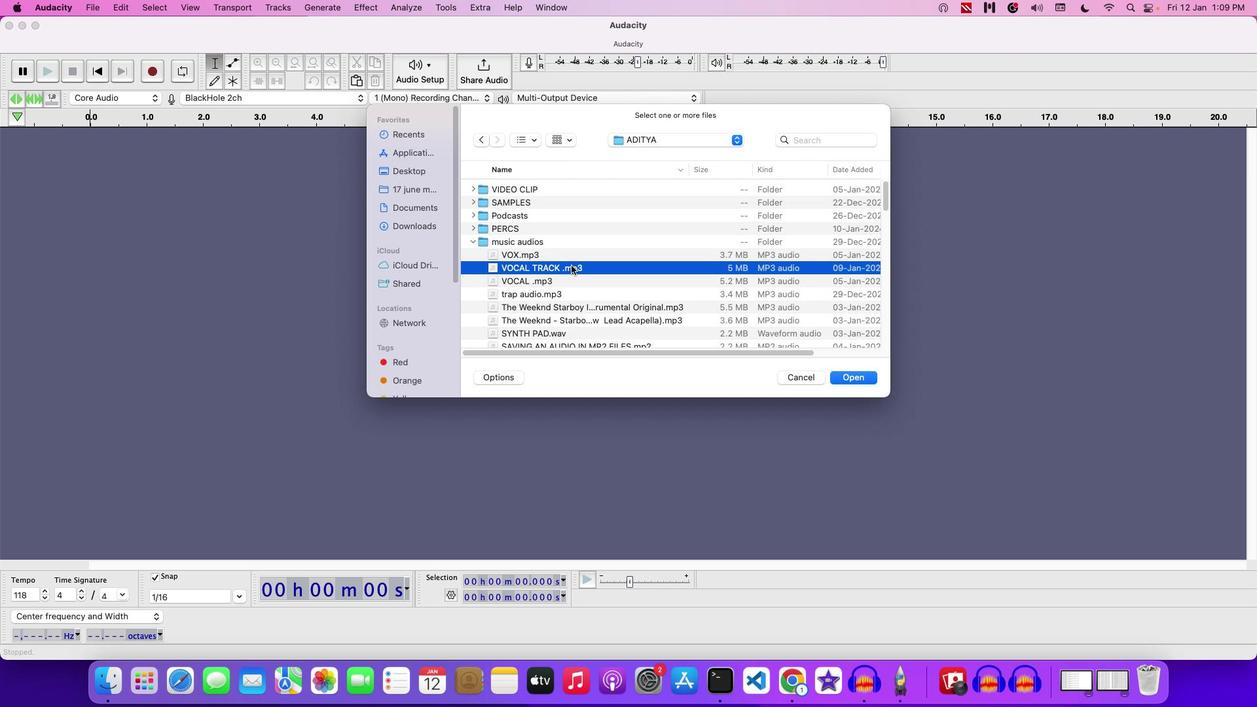 
Action: Mouse pressed left at (571, 265)
Screenshot: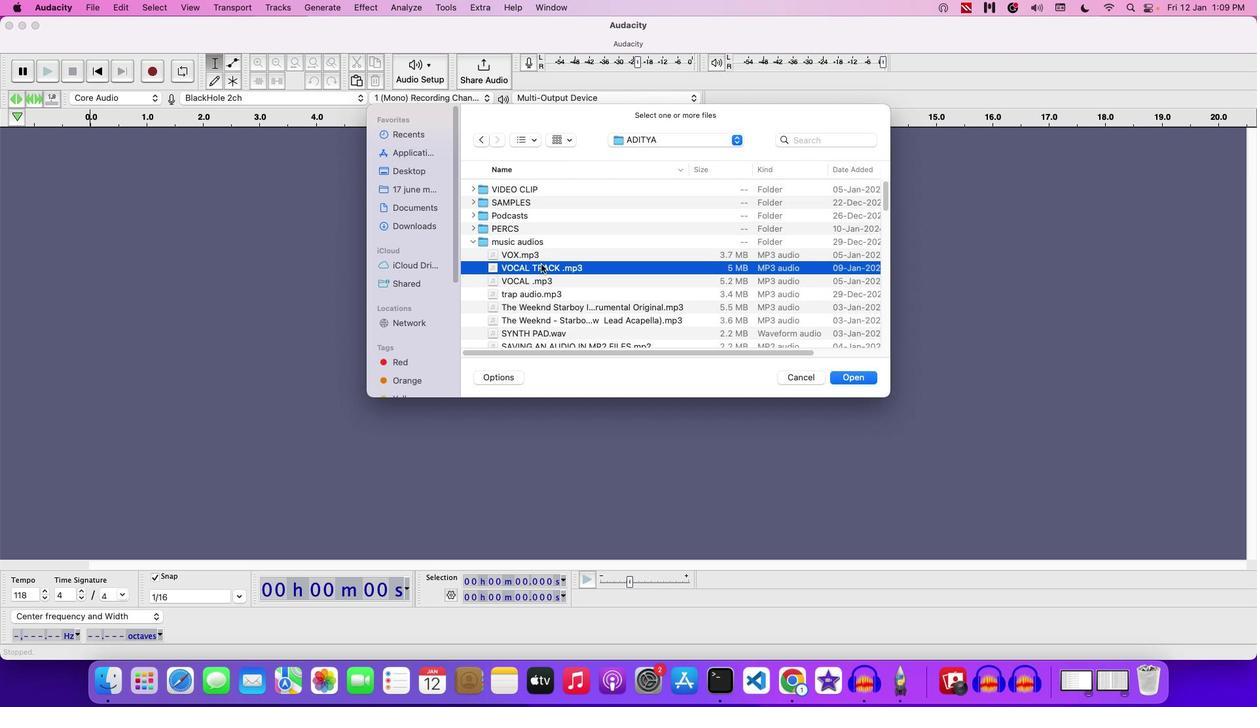 
Action: Mouse moved to (795, 375)
Screenshot: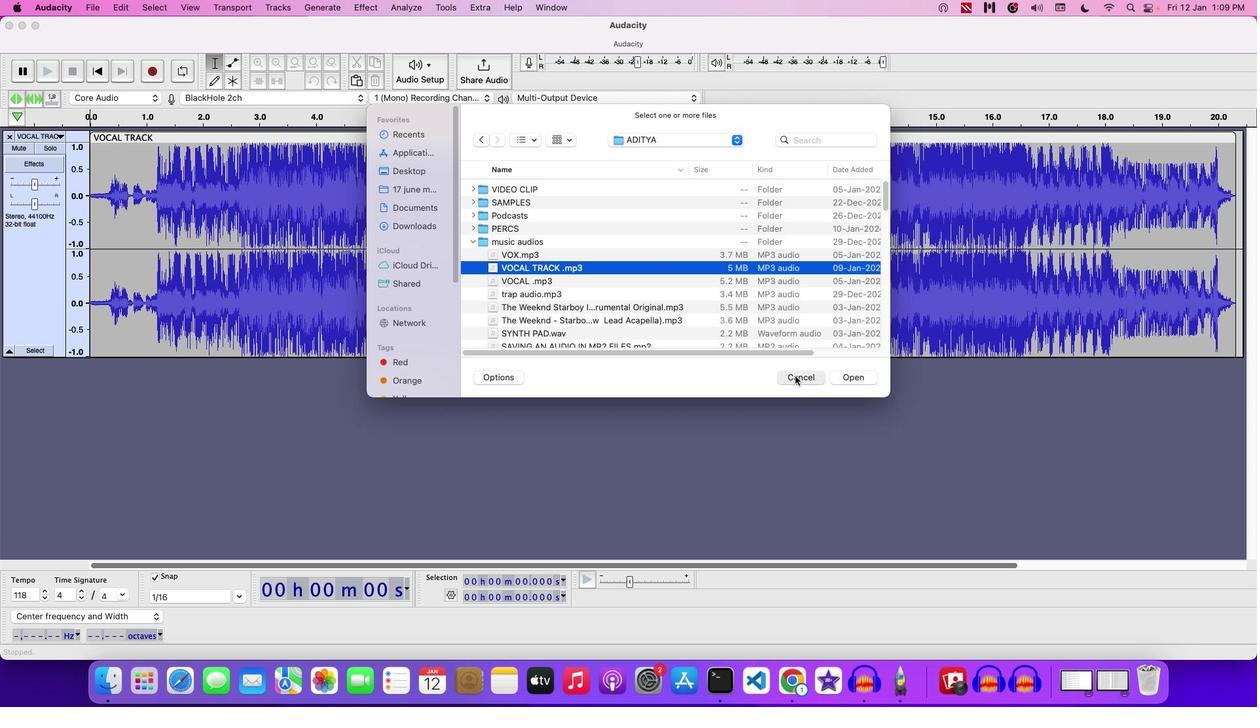
Action: Mouse pressed left at (795, 375)
Screenshot: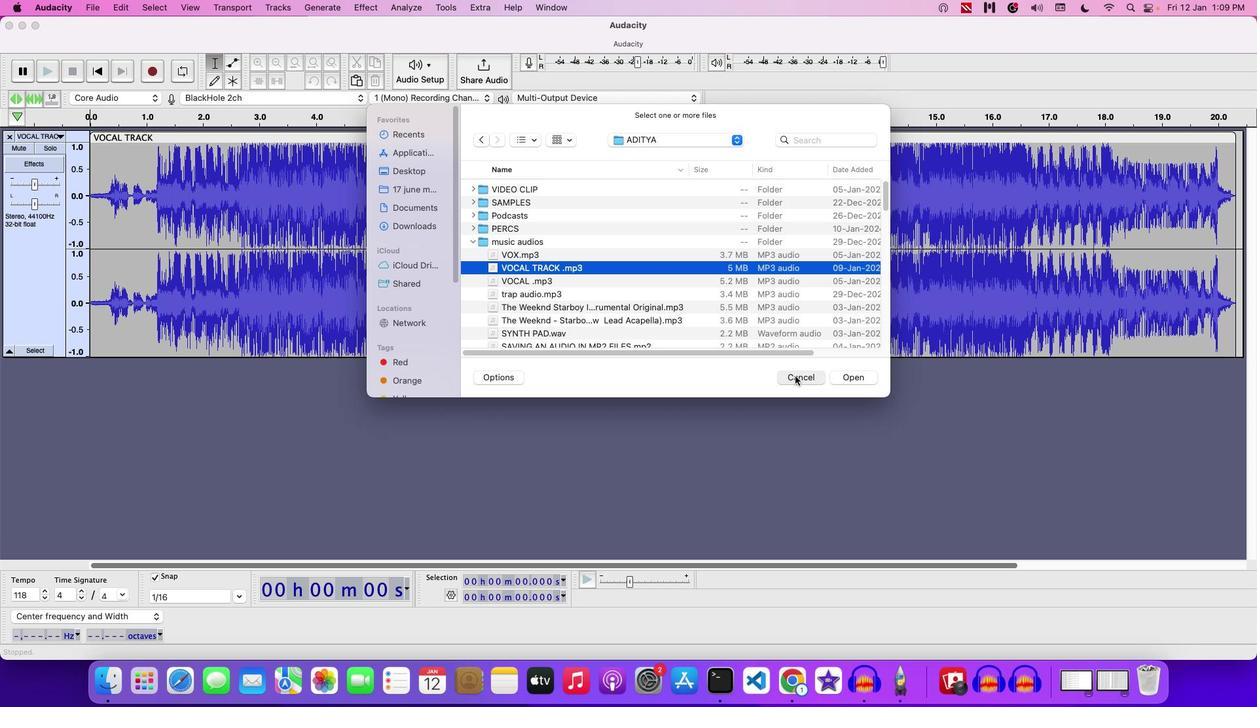
Action: Mouse moved to (89, 139)
Screenshot: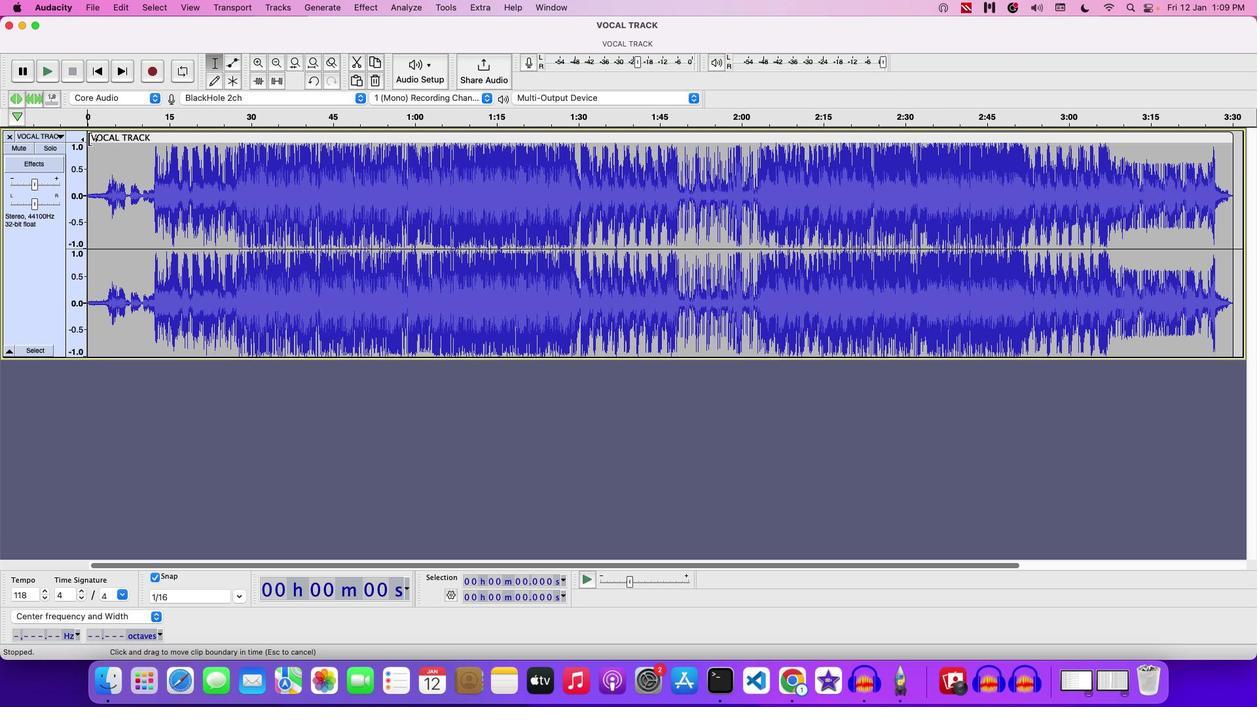 
Action: Mouse pressed left at (89, 139)
Screenshot: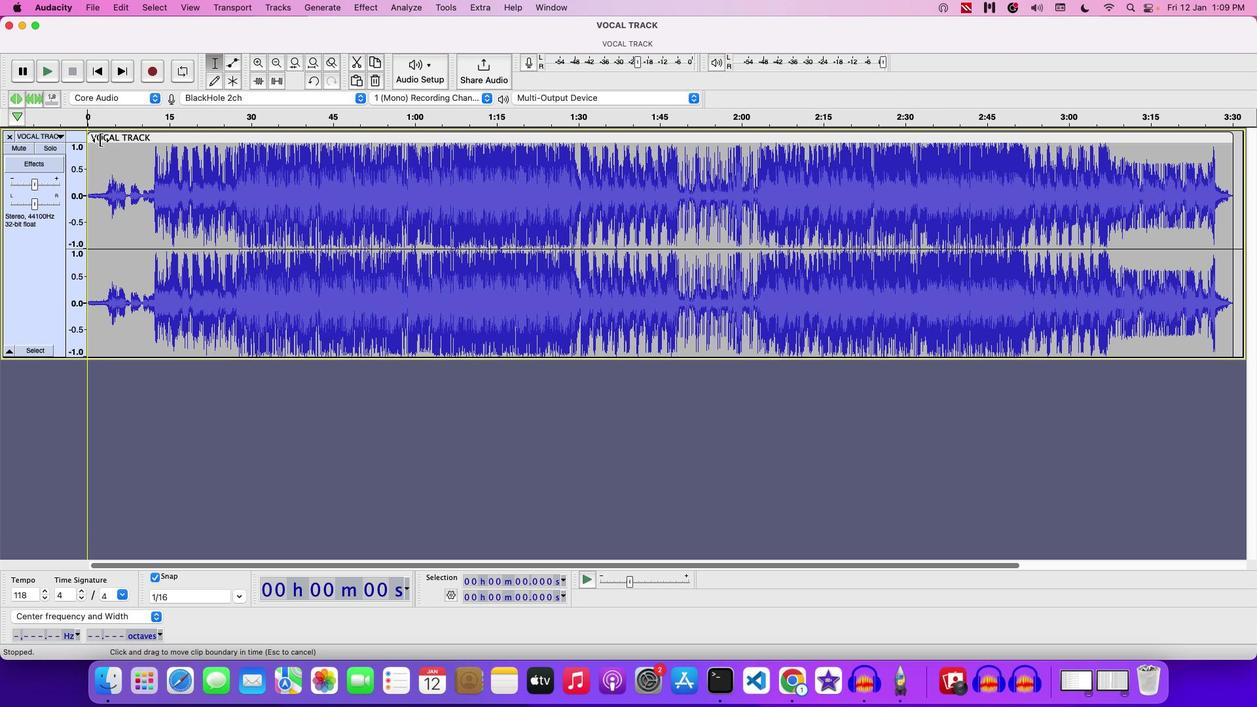 
Action: Mouse moved to (156, 138)
Screenshot: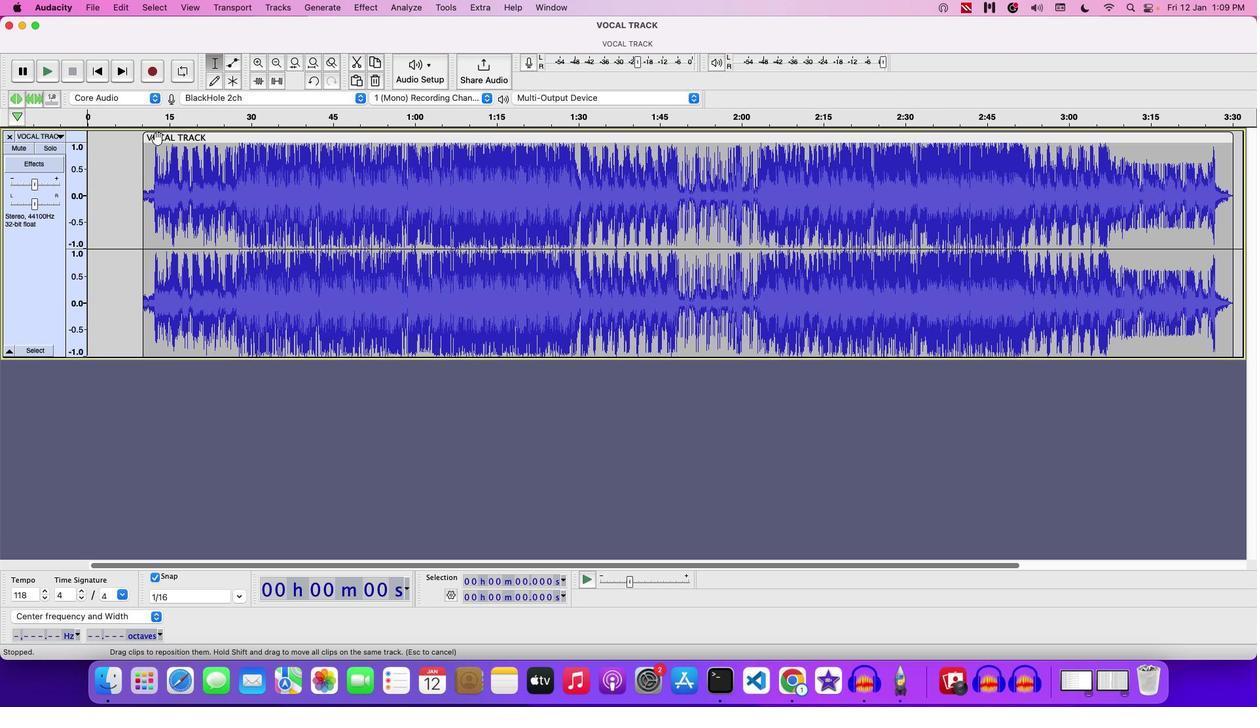 
Action: Mouse pressed left at (156, 138)
Screenshot: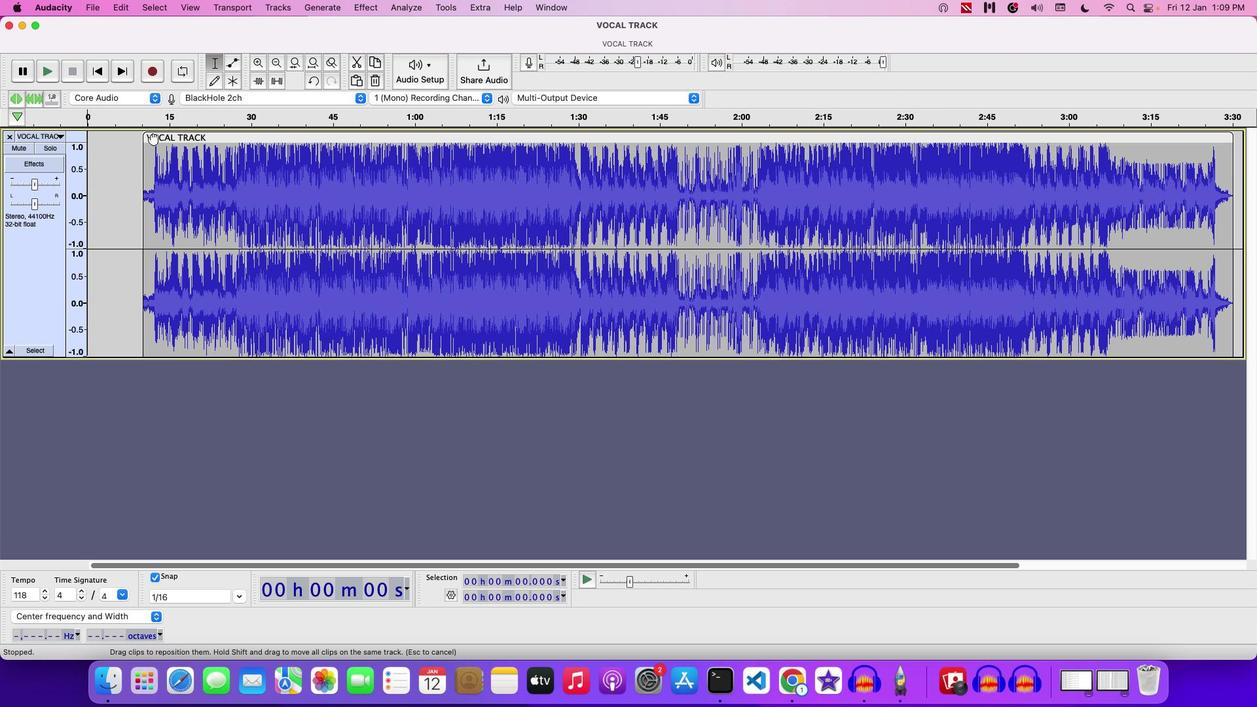 
Action: Mouse moved to (99, 138)
Screenshot: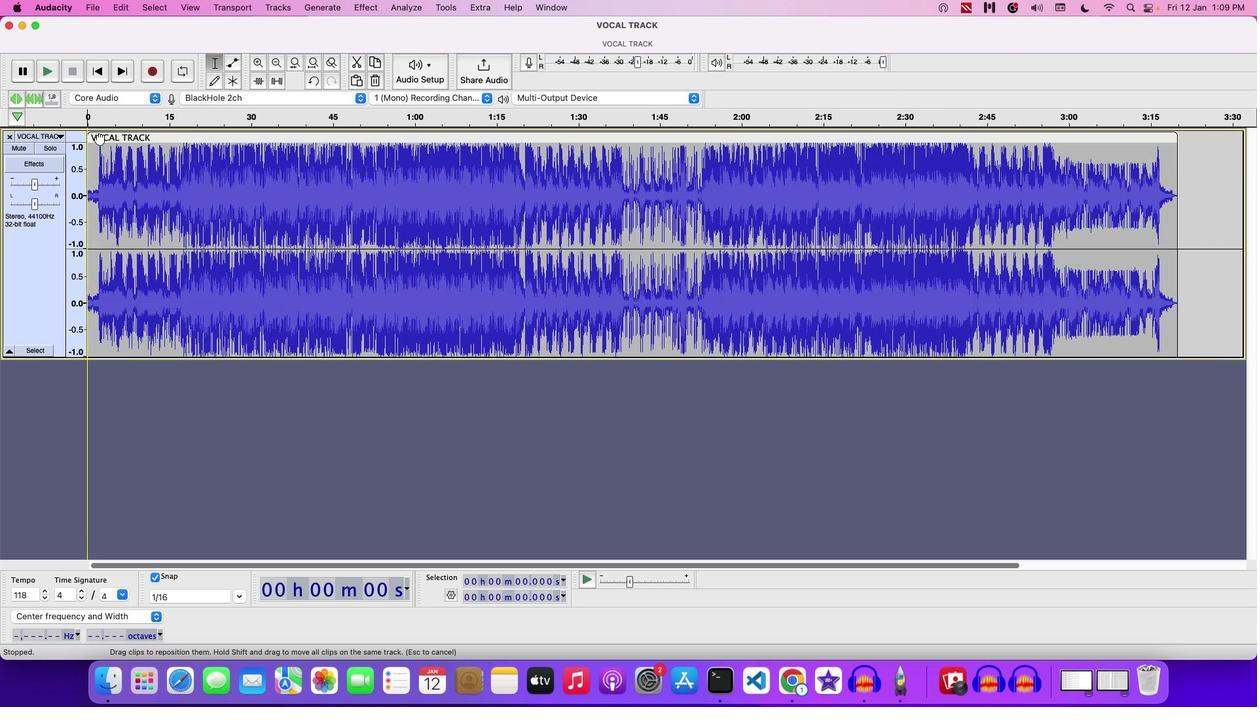 
Action: Key pressed Key.space
Screenshot: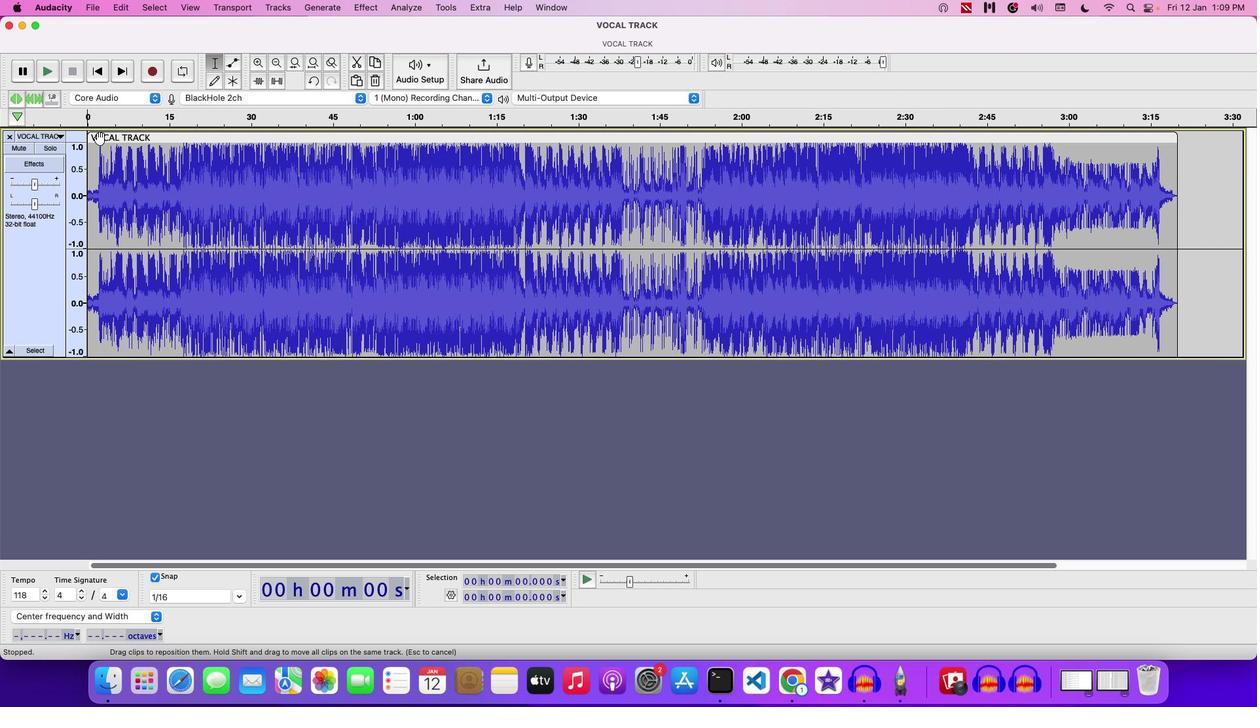 
Action: Mouse moved to (34, 184)
Screenshot: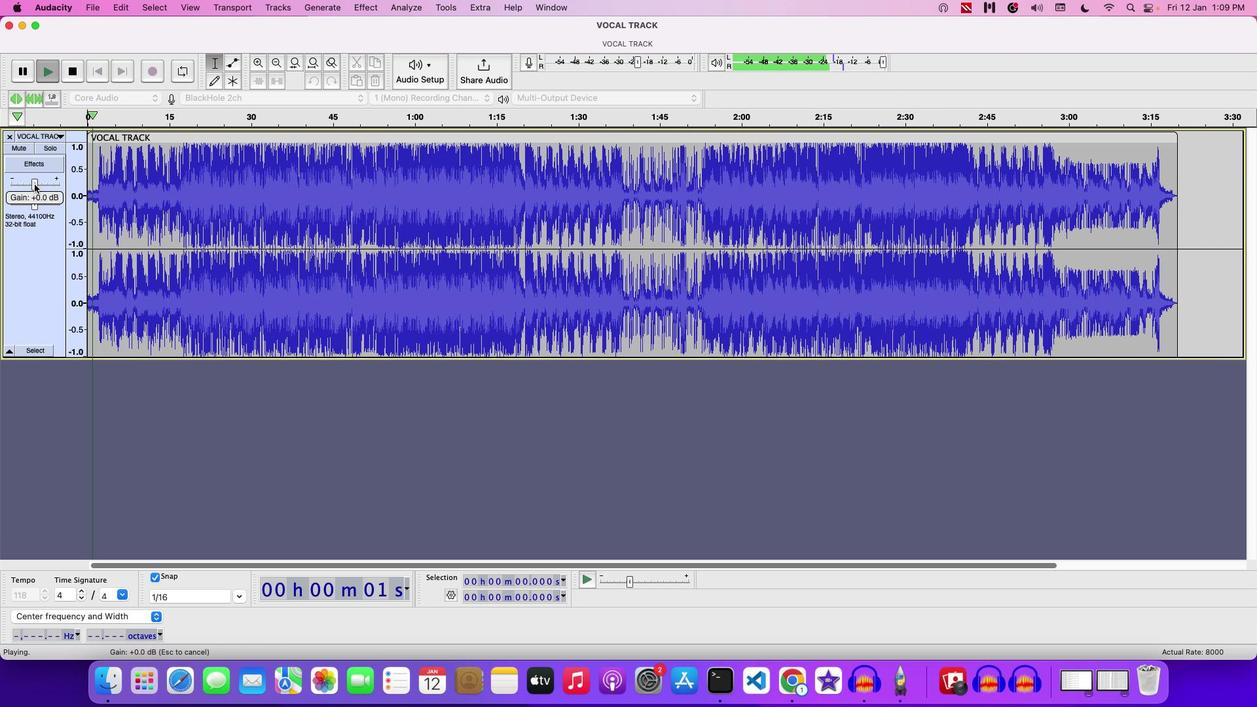 
Action: Mouse pressed left at (34, 184)
Screenshot: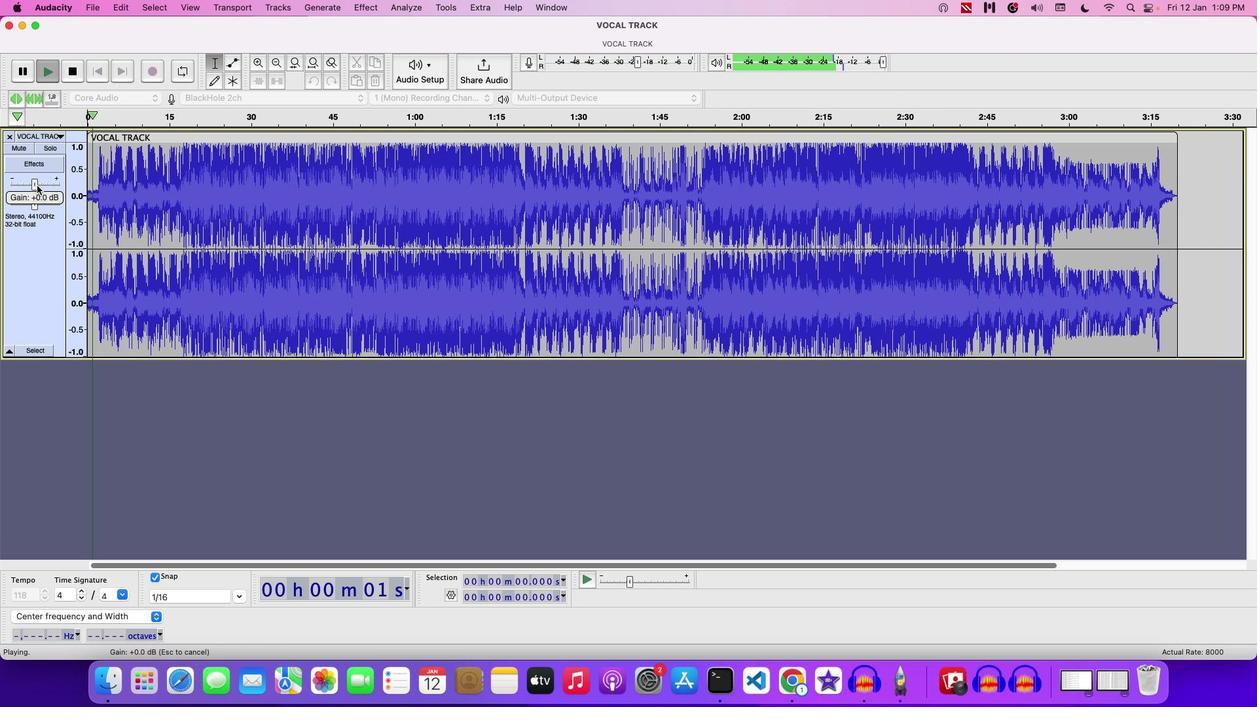 
Action: Mouse moved to (44, 184)
Screenshot: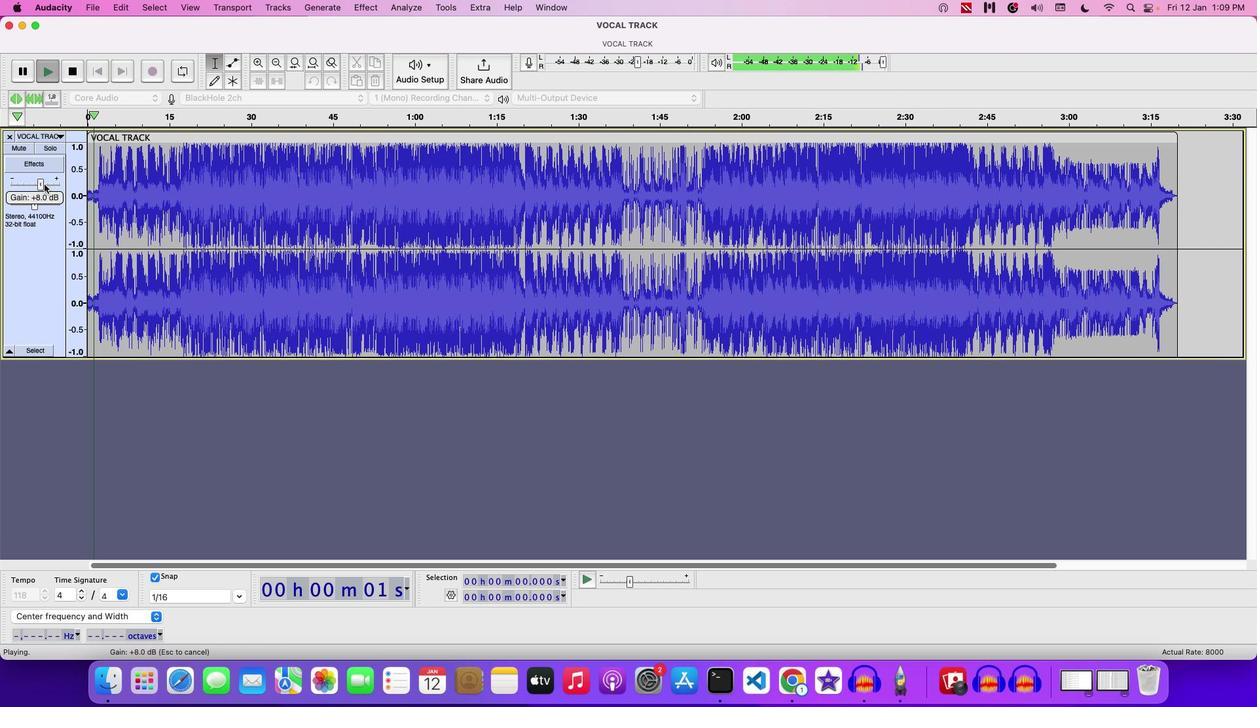 
Action: Mouse pressed left at (44, 184)
Screenshot: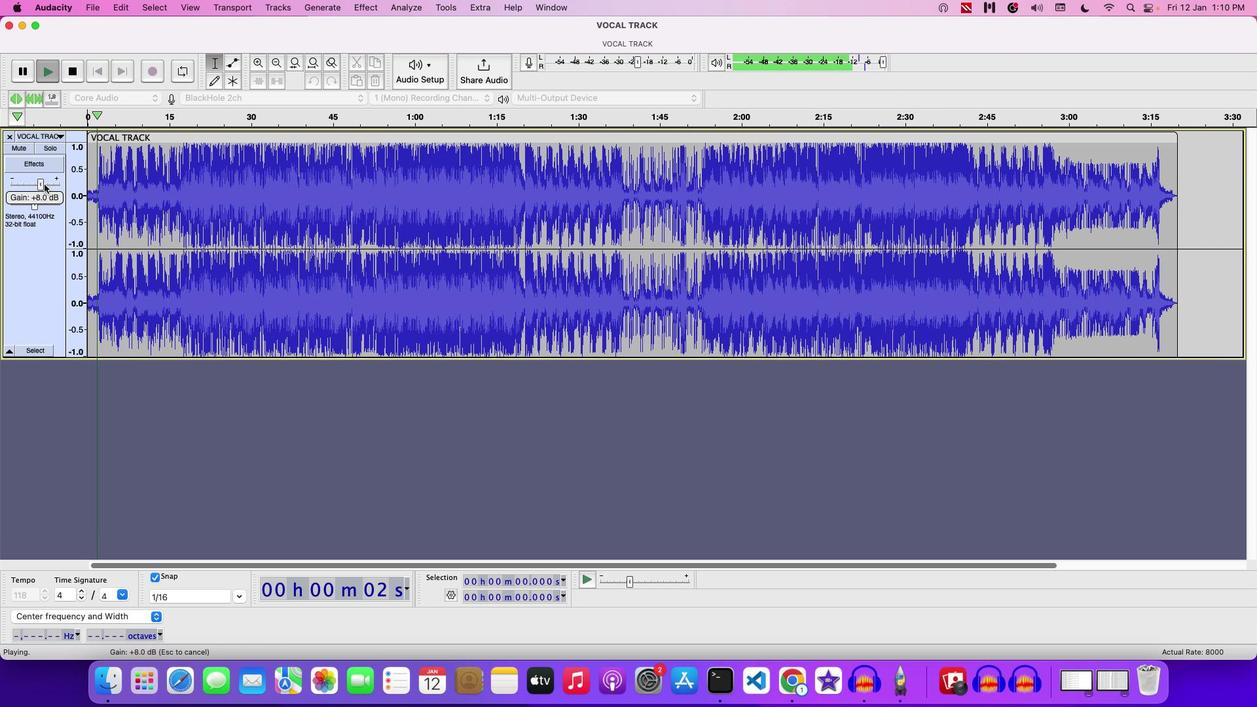
Action: Mouse moved to (161, 180)
Screenshot: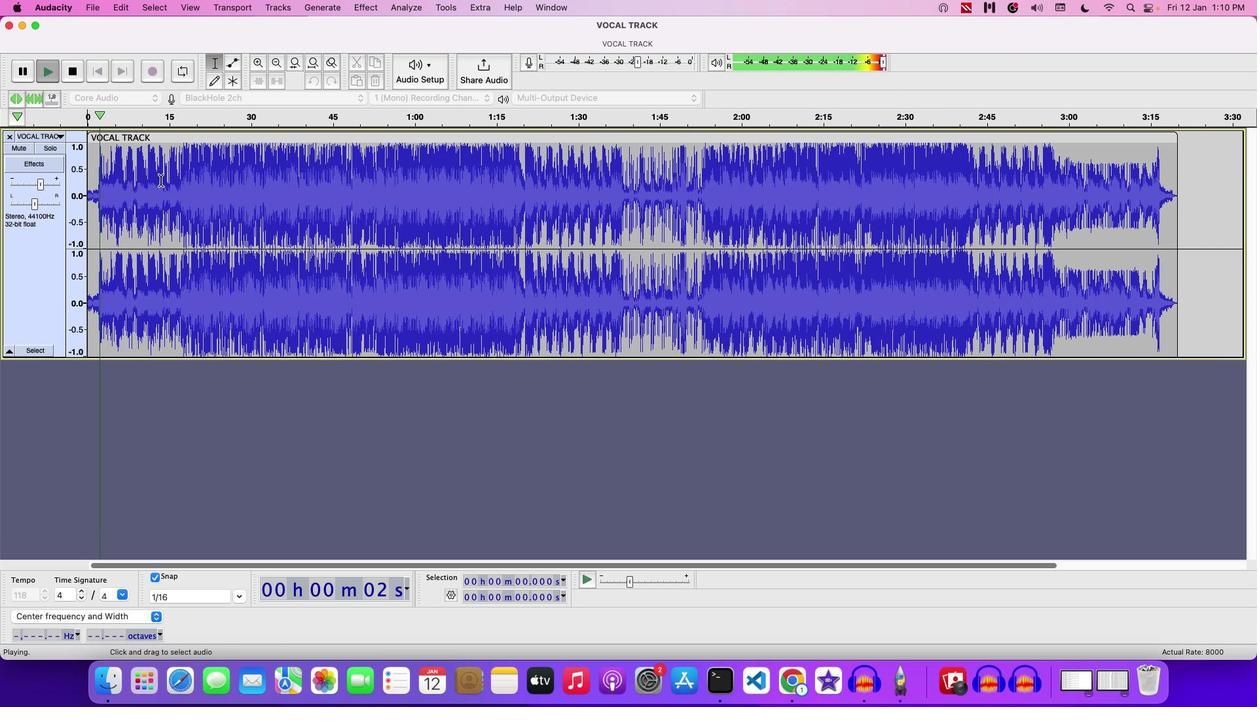 
Action: Mouse pressed left at (161, 180)
Screenshot: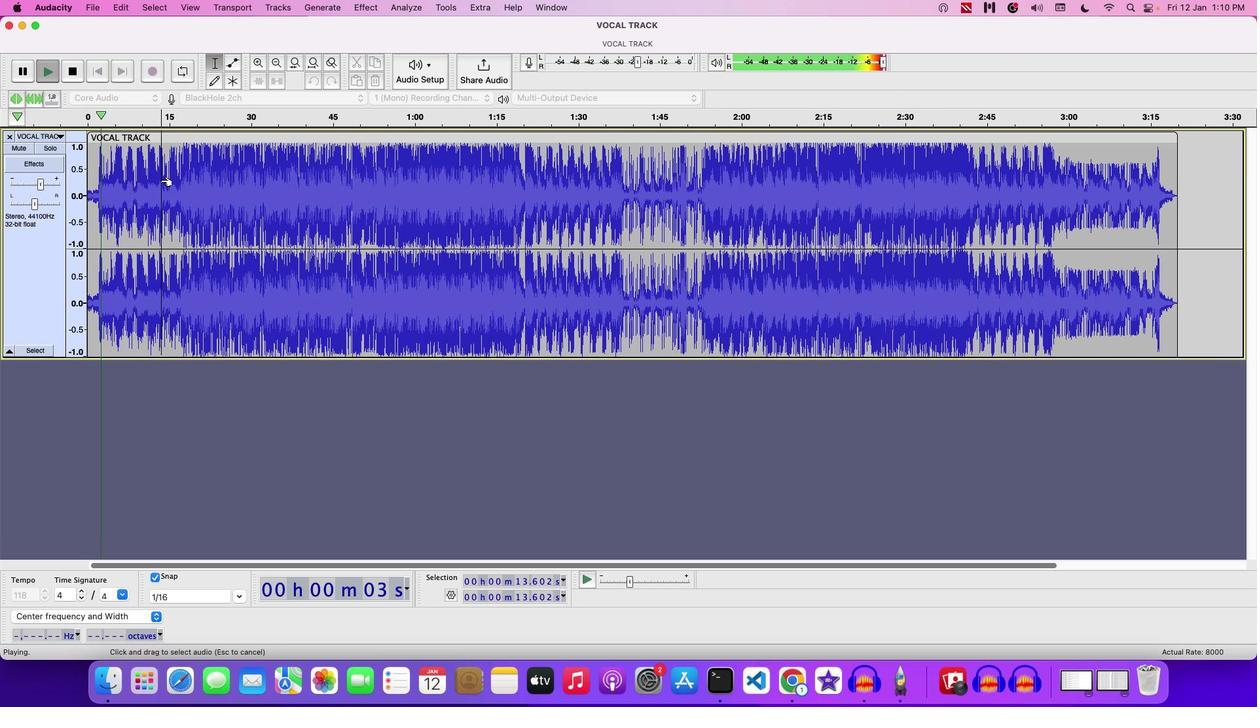 
Action: Mouse pressed left at (161, 180)
Screenshot: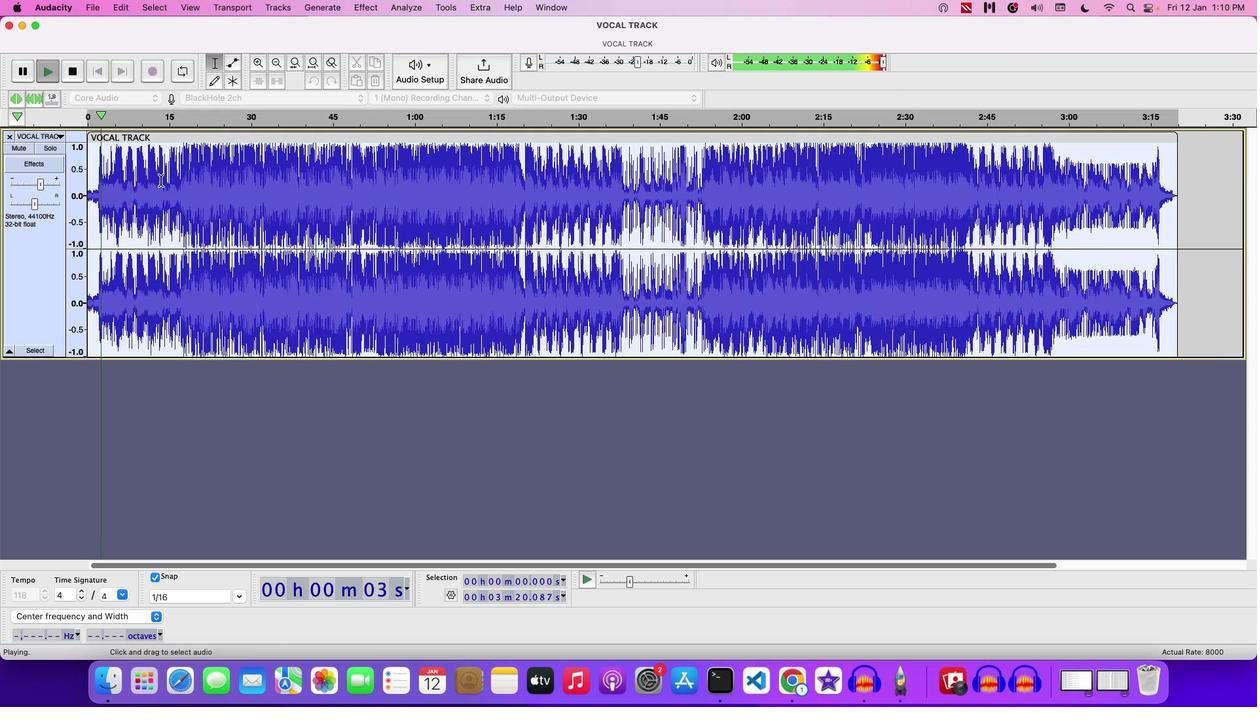 
Action: Mouse moved to (307, 33)
Screenshot: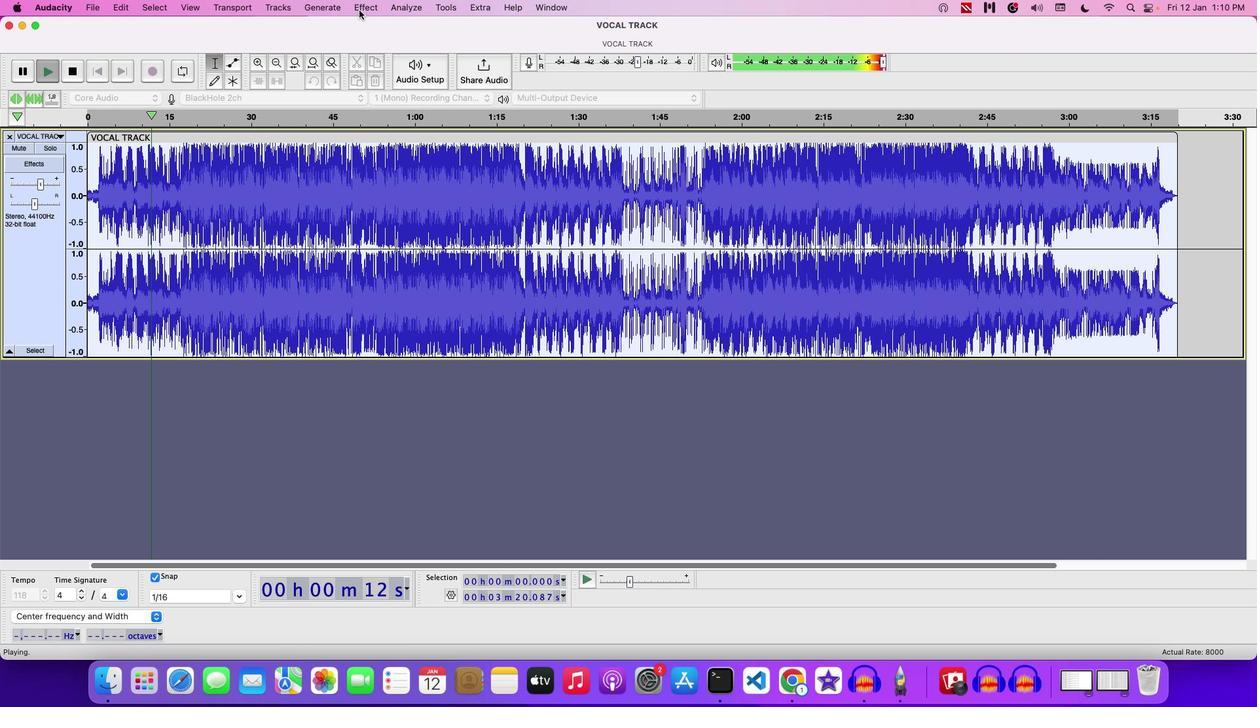 
Action: Key pressed Key.space
Screenshot: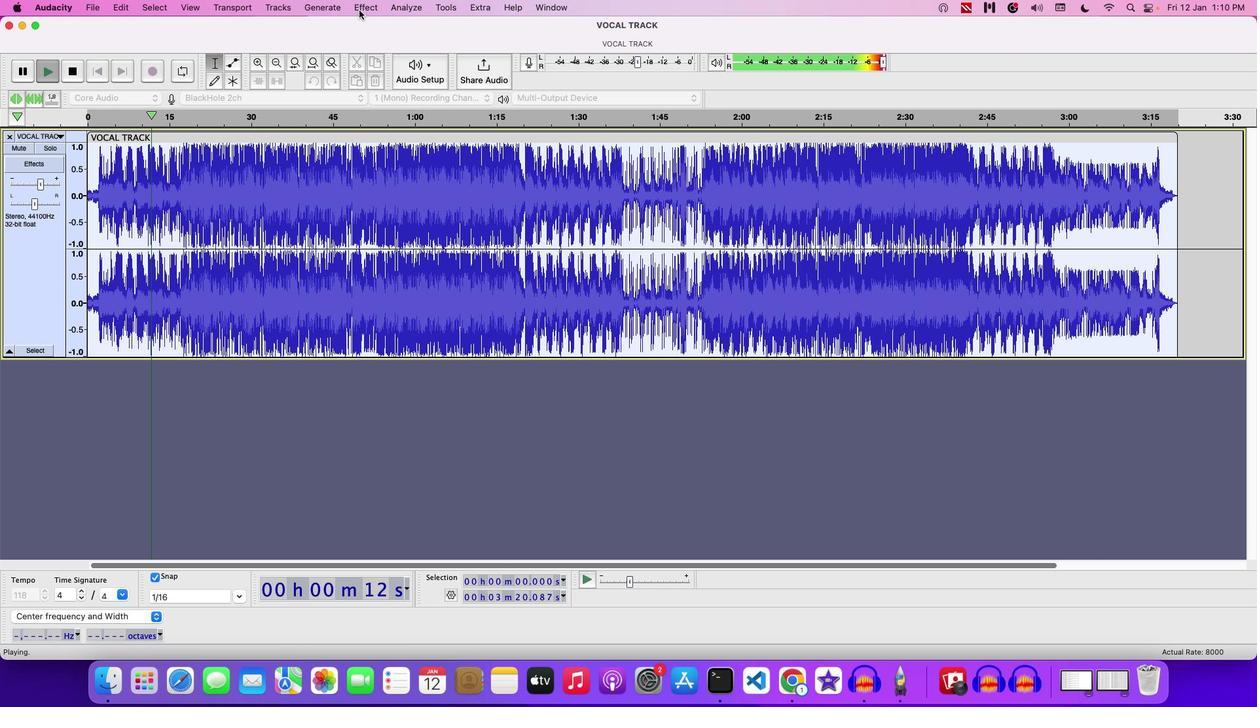 
Action: Mouse moved to (362, 9)
Screenshot: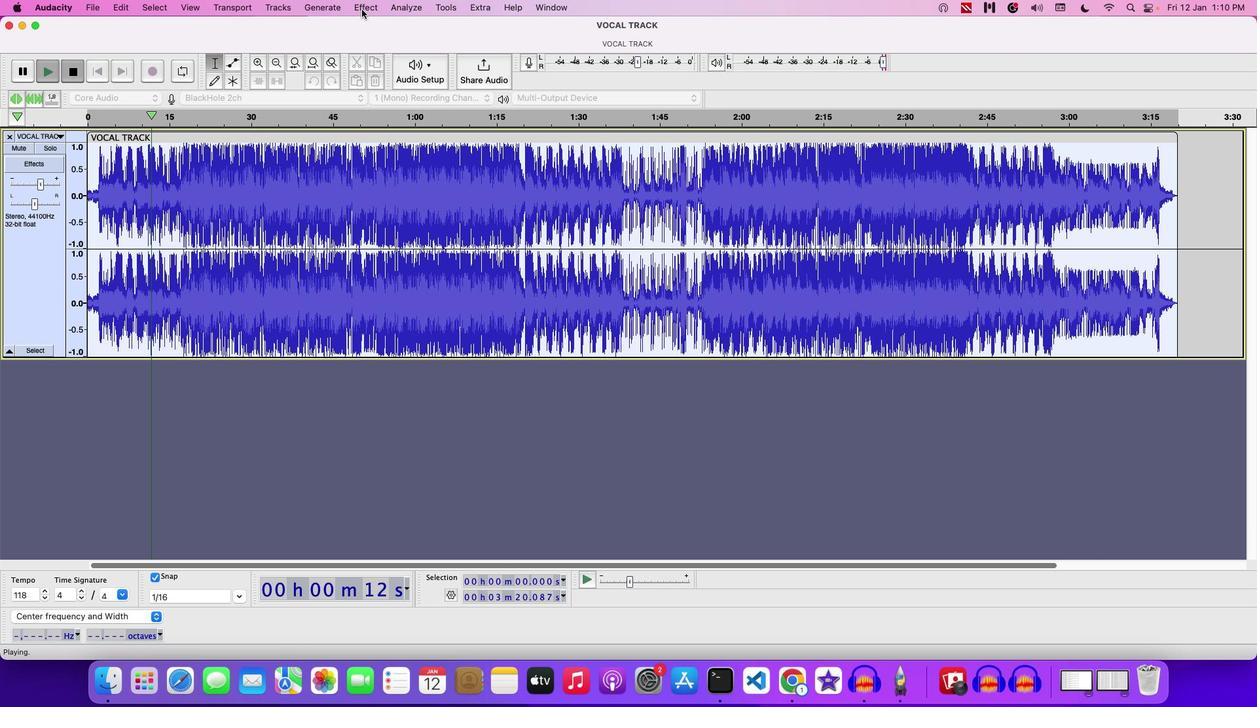 
Action: Mouse pressed left at (362, 9)
Screenshot: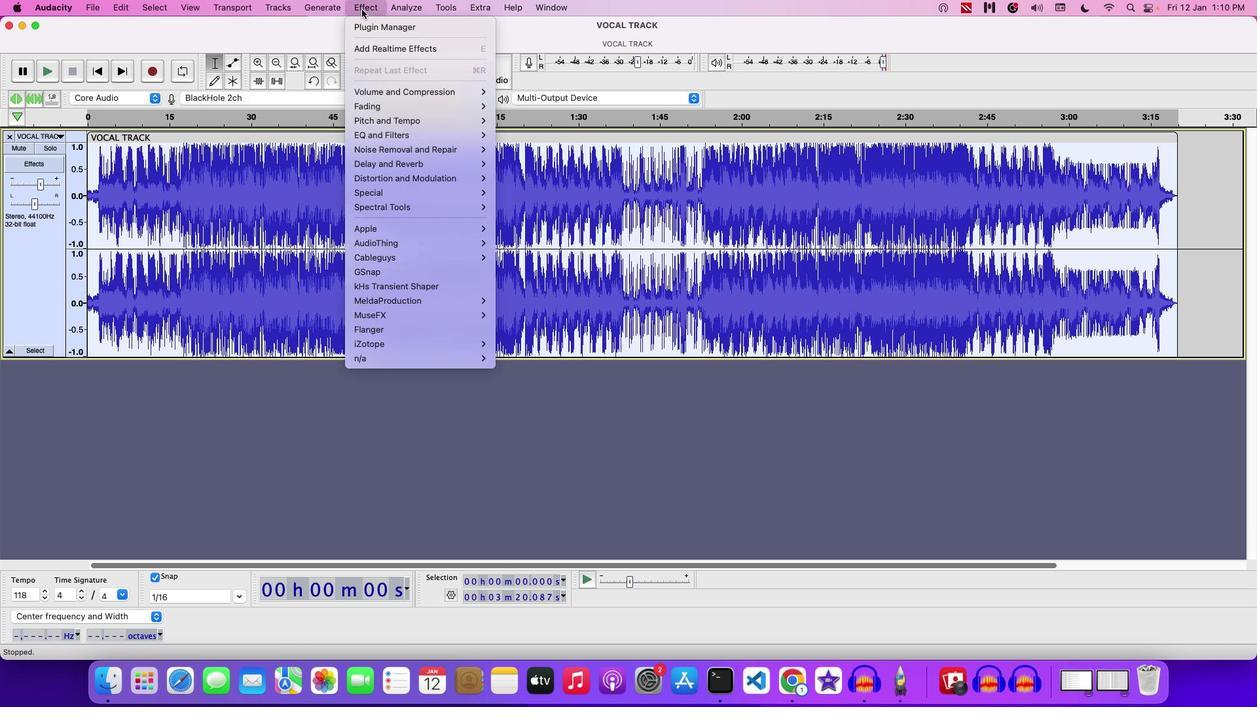
Action: Mouse moved to (558, 406)
Screenshot: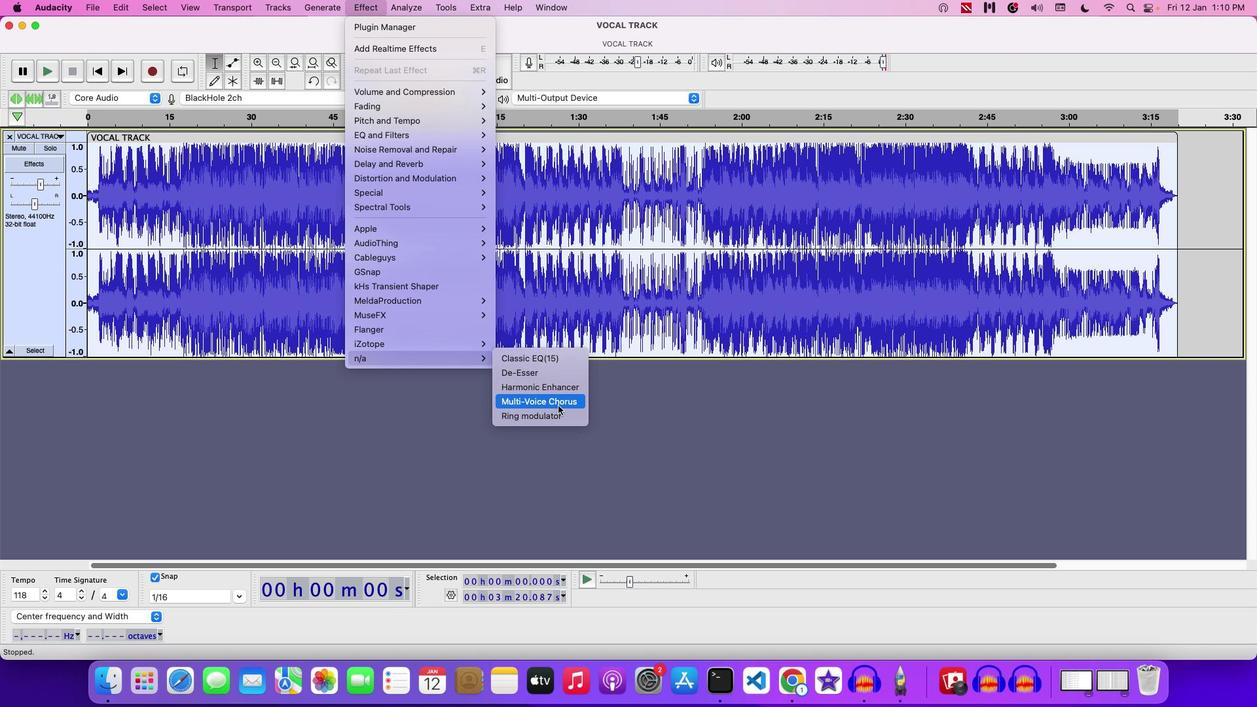 
Action: Mouse pressed left at (558, 406)
Screenshot: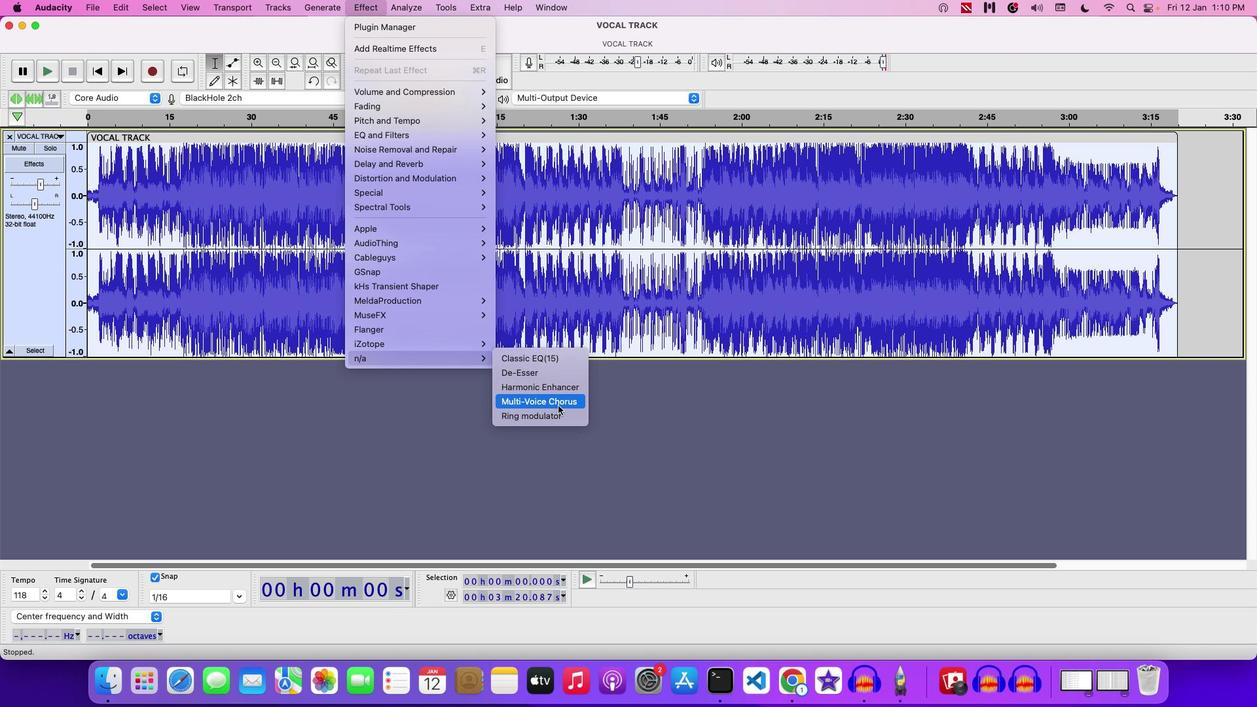 
Action: Mouse moved to (681, 288)
Screenshot: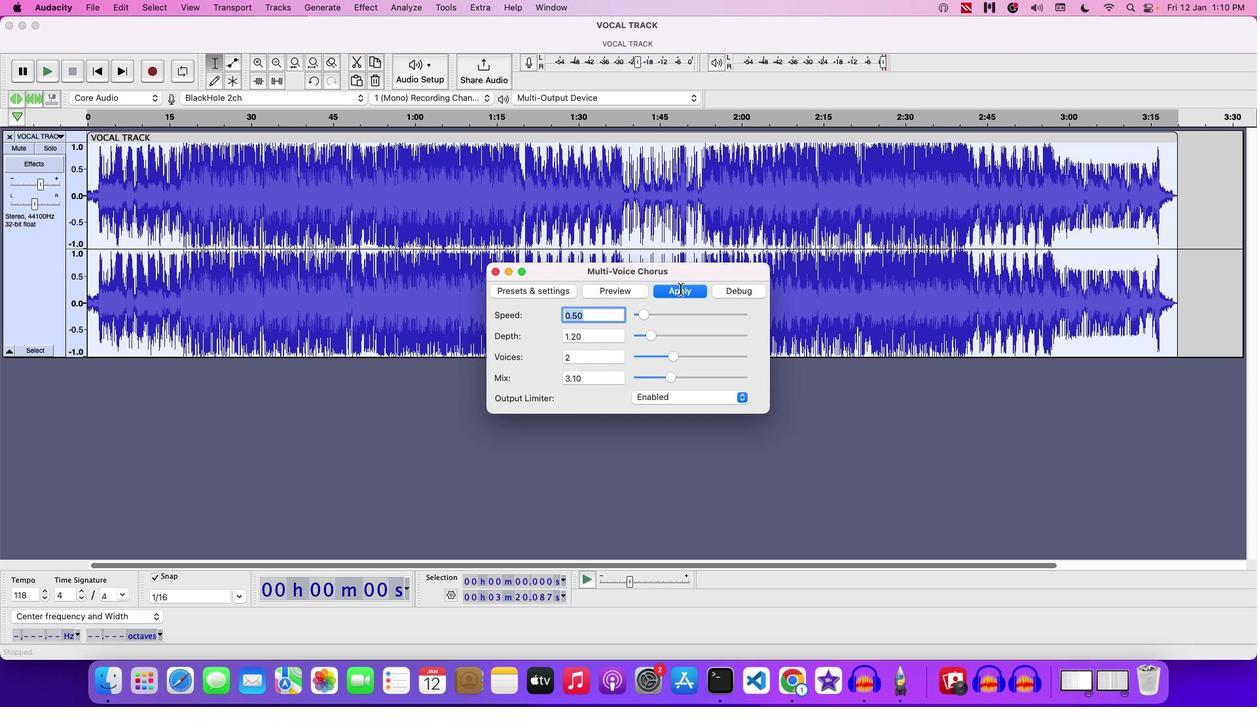 
Action: Mouse pressed left at (681, 288)
Screenshot: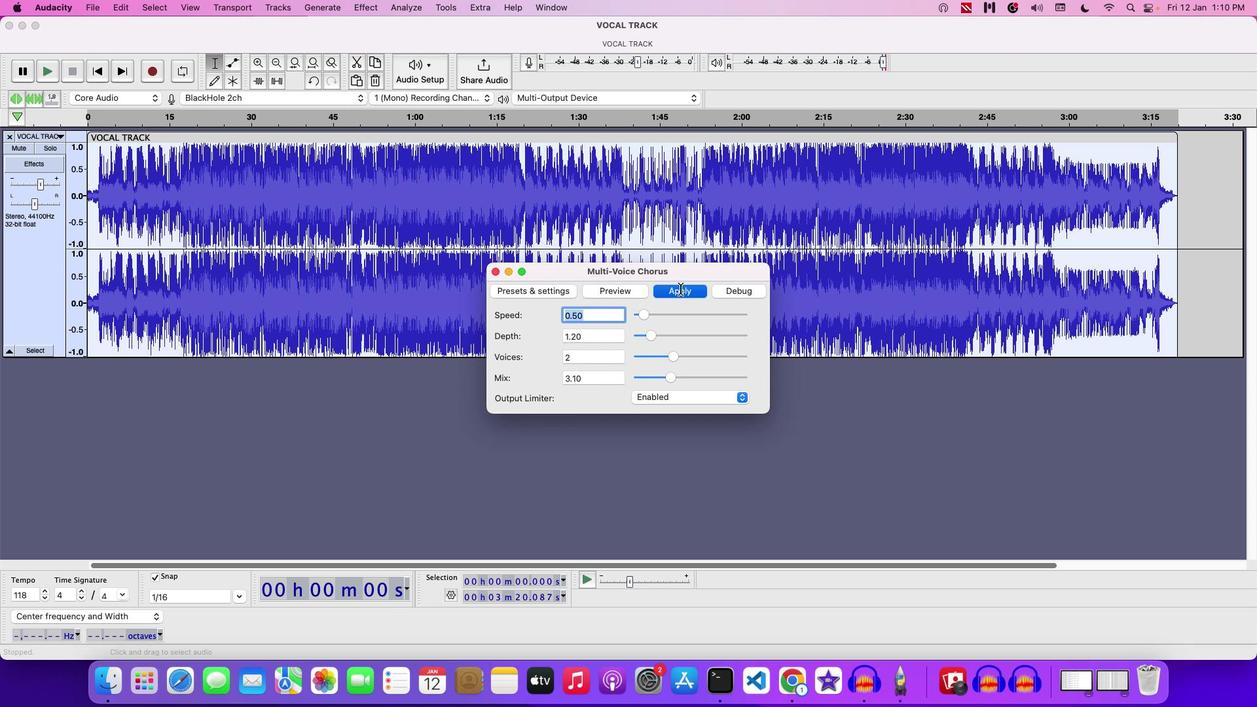 
Action: Mouse moved to (302, 227)
Screenshot: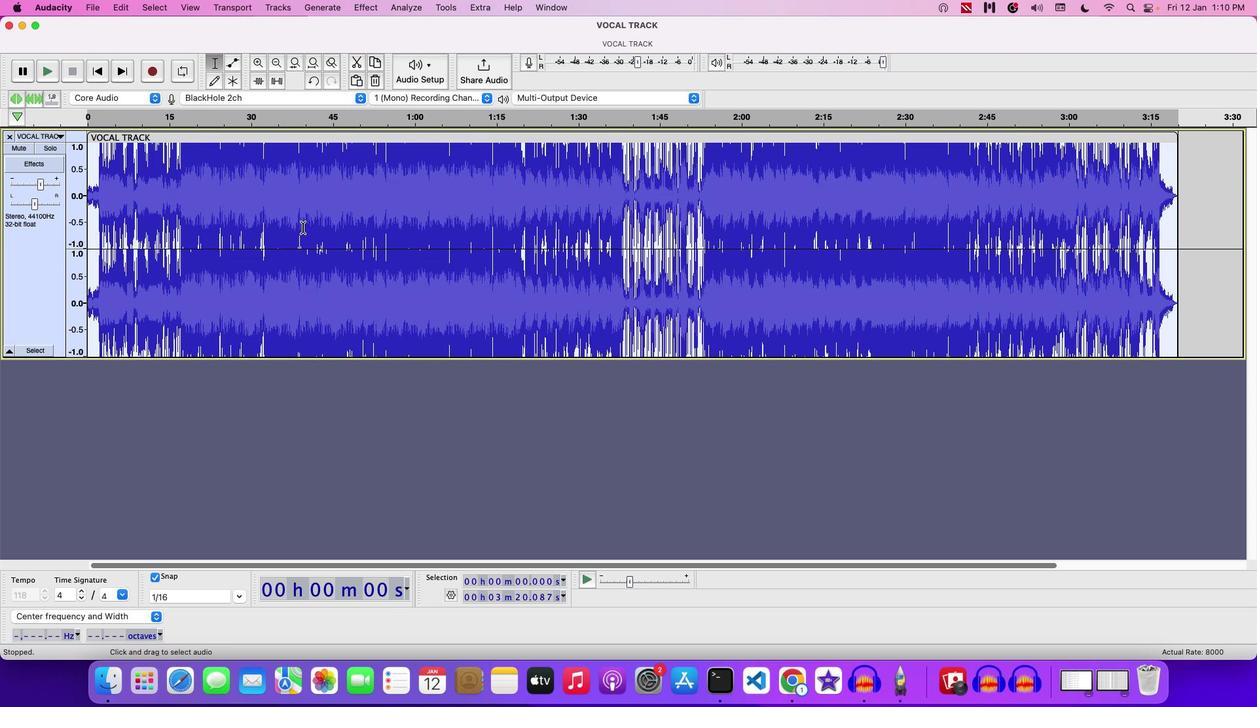 
Action: Key pressed Key.space
Screenshot: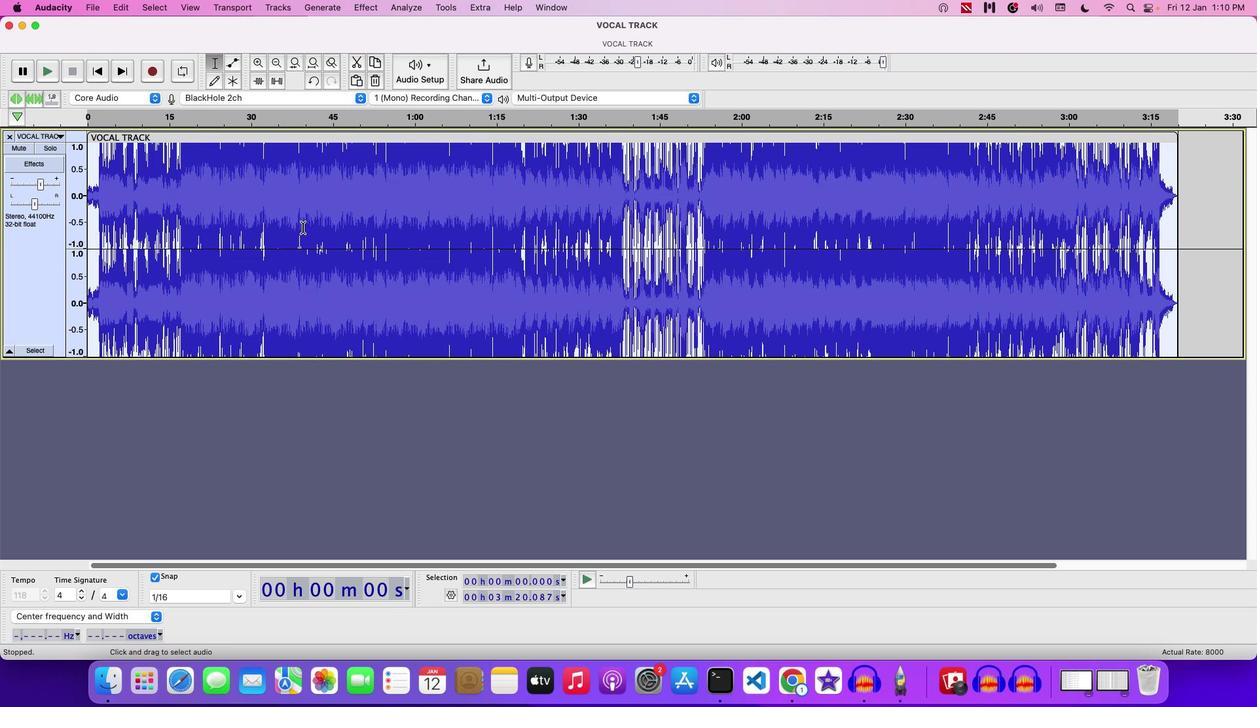 
Action: Mouse moved to (182, 171)
Screenshot: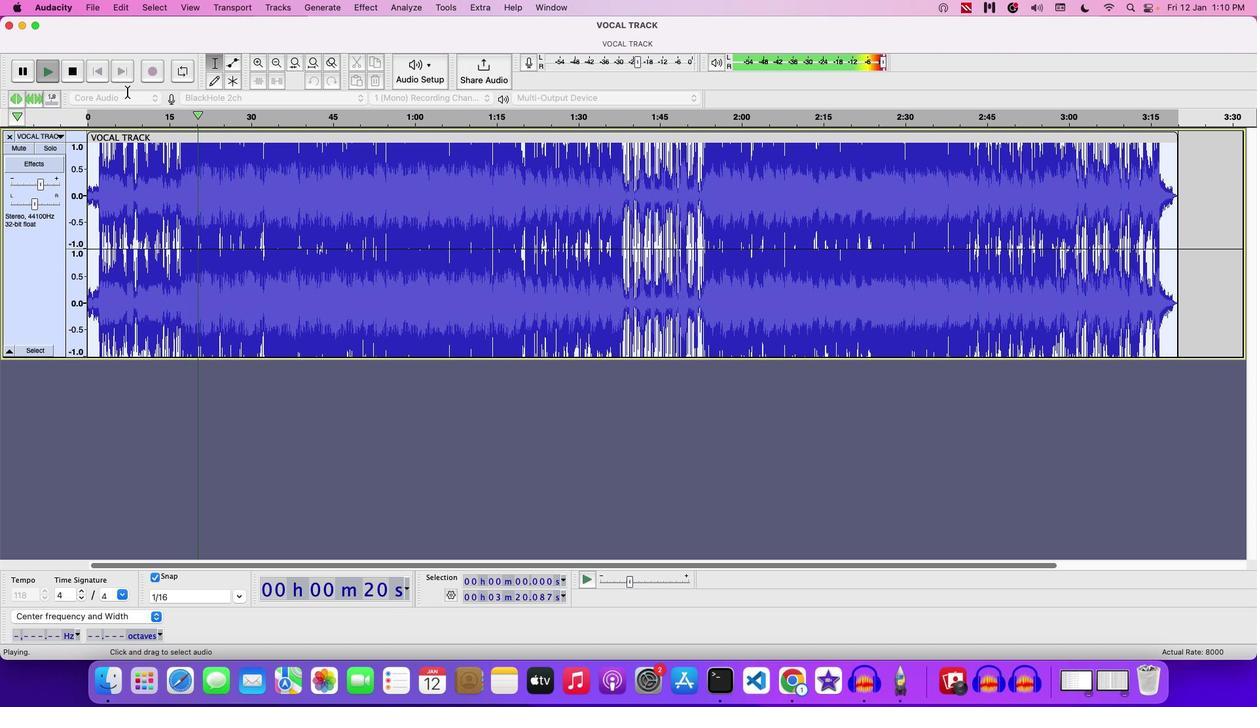 
Action: Key pressed Key.space
Screenshot: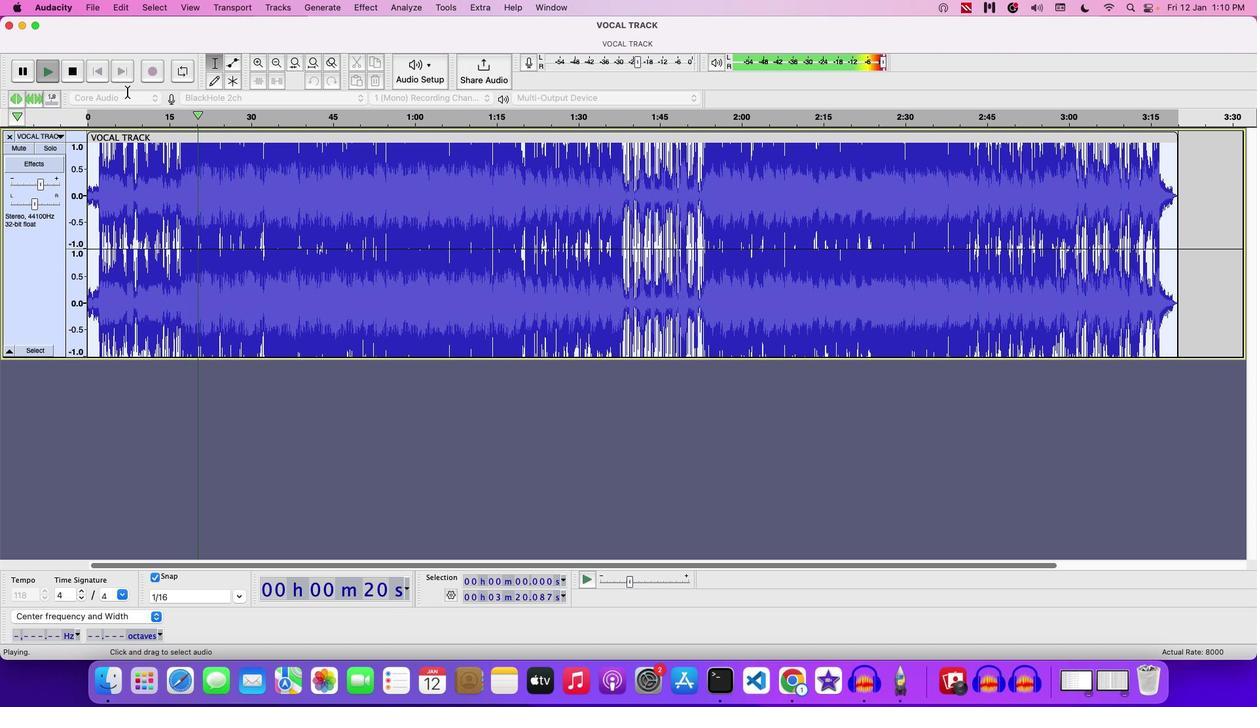 
Action: Mouse moved to (87, 7)
Screenshot: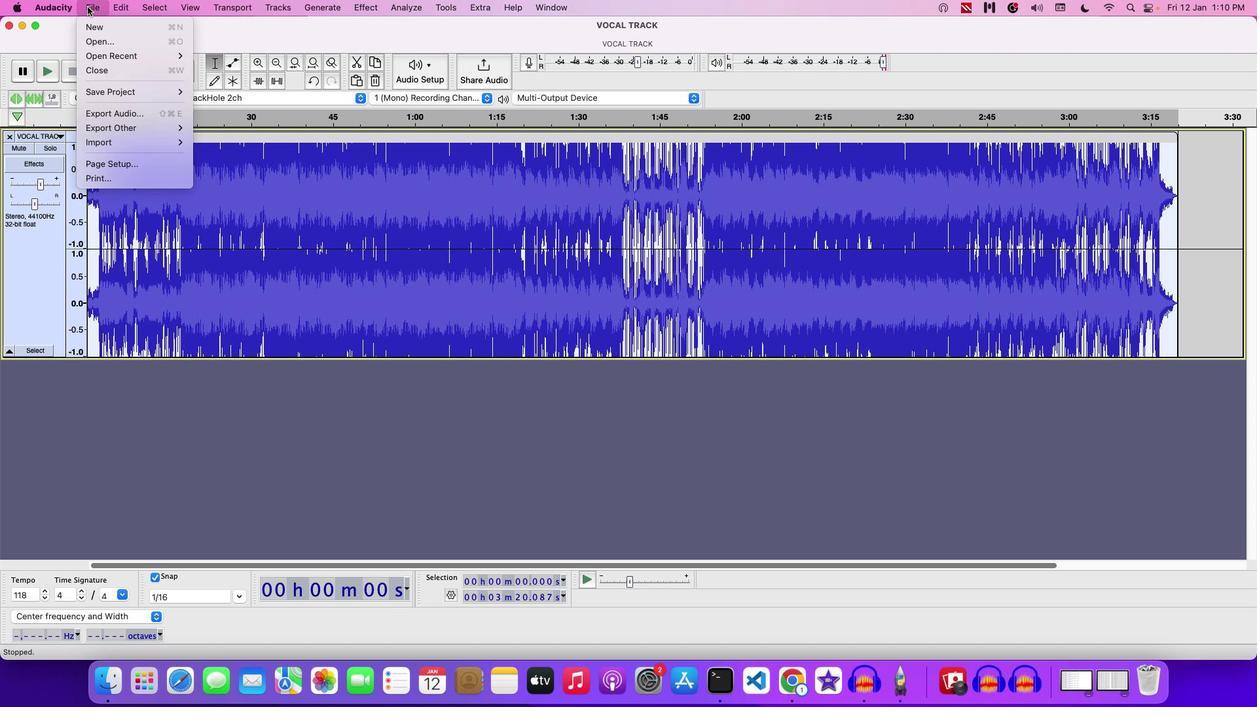 
Action: Mouse pressed left at (87, 7)
Screenshot: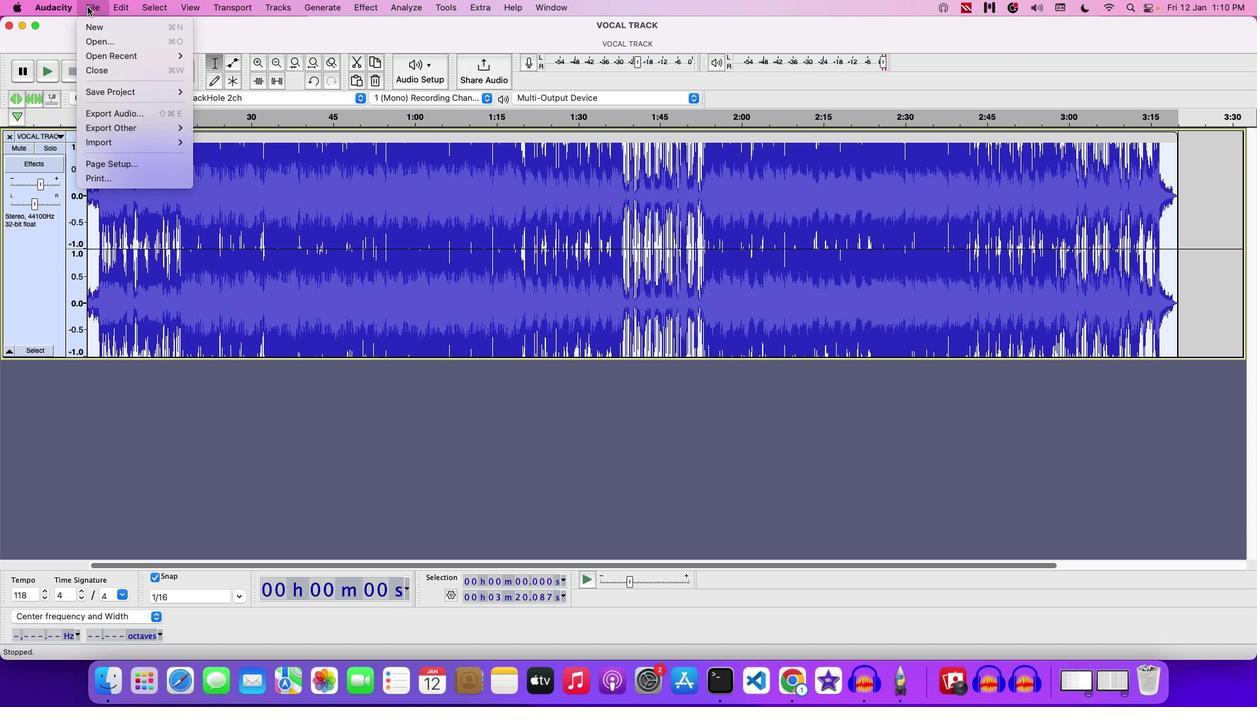 
Action: Mouse moved to (119, 85)
Screenshot: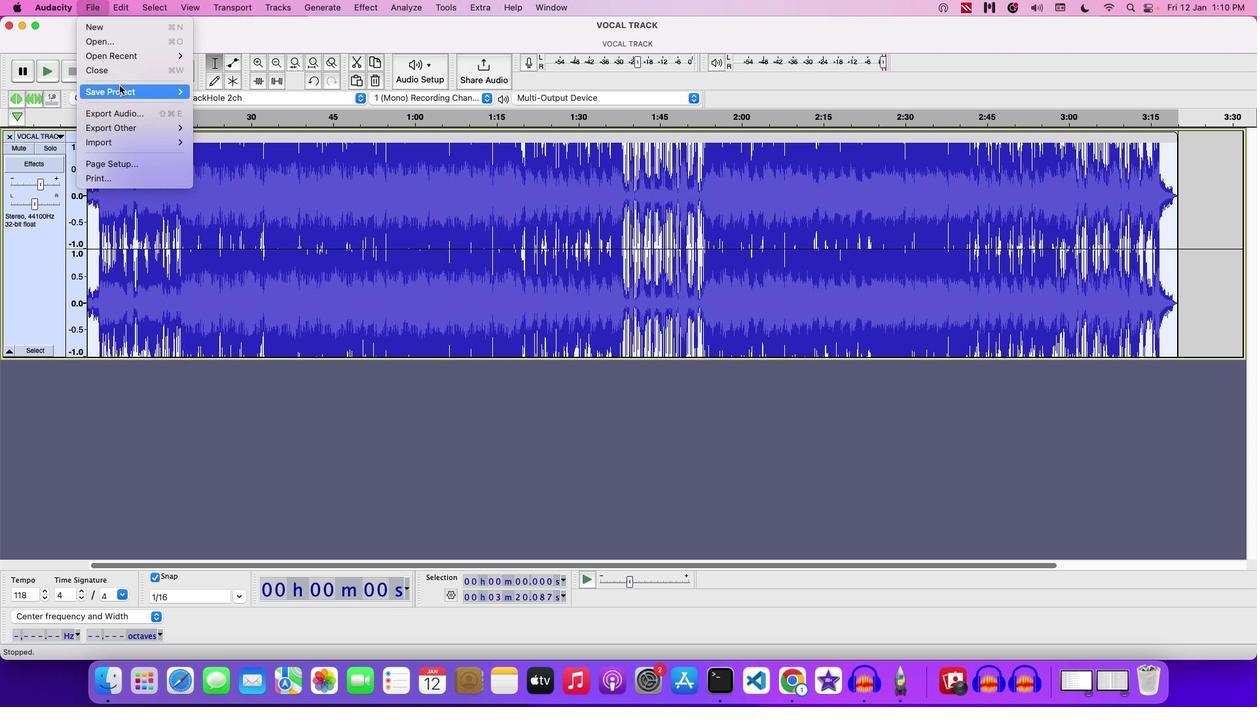 
Action: Mouse pressed left at (119, 85)
Screenshot: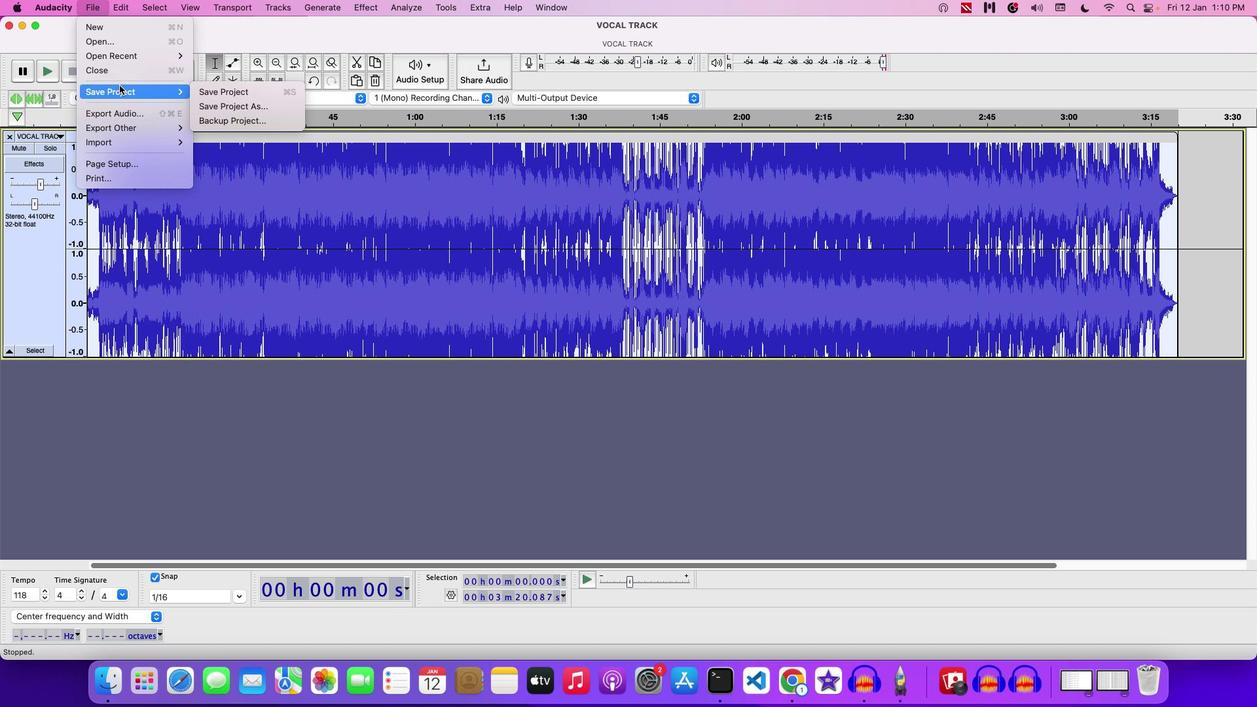 
Action: Mouse moved to (229, 95)
Screenshot: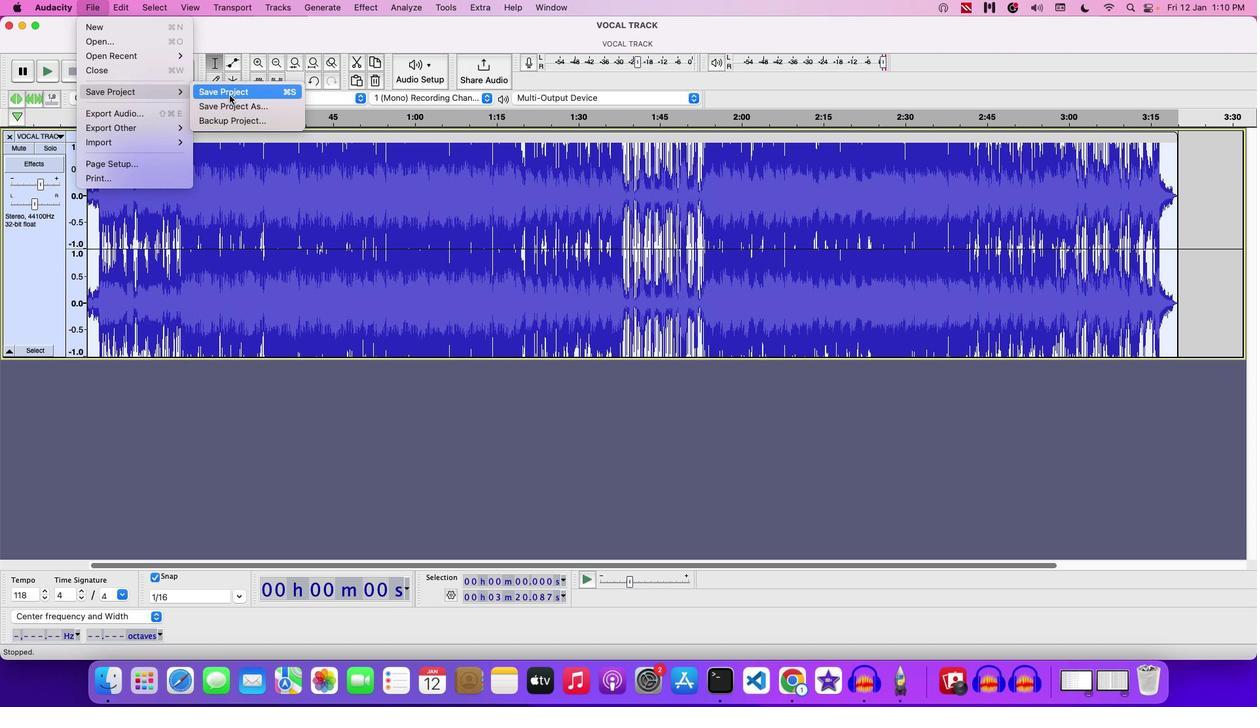 
Action: Mouse pressed left at (229, 95)
Screenshot: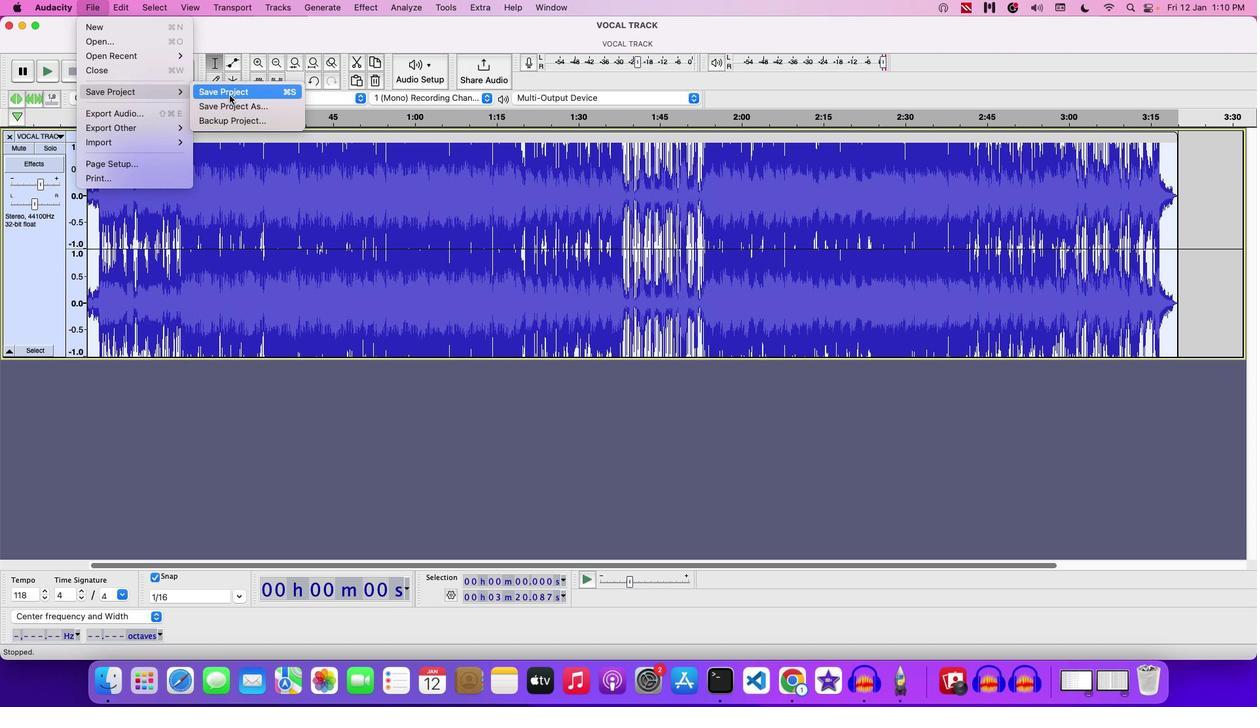 
Action: Mouse moved to (363, 200)
Screenshot: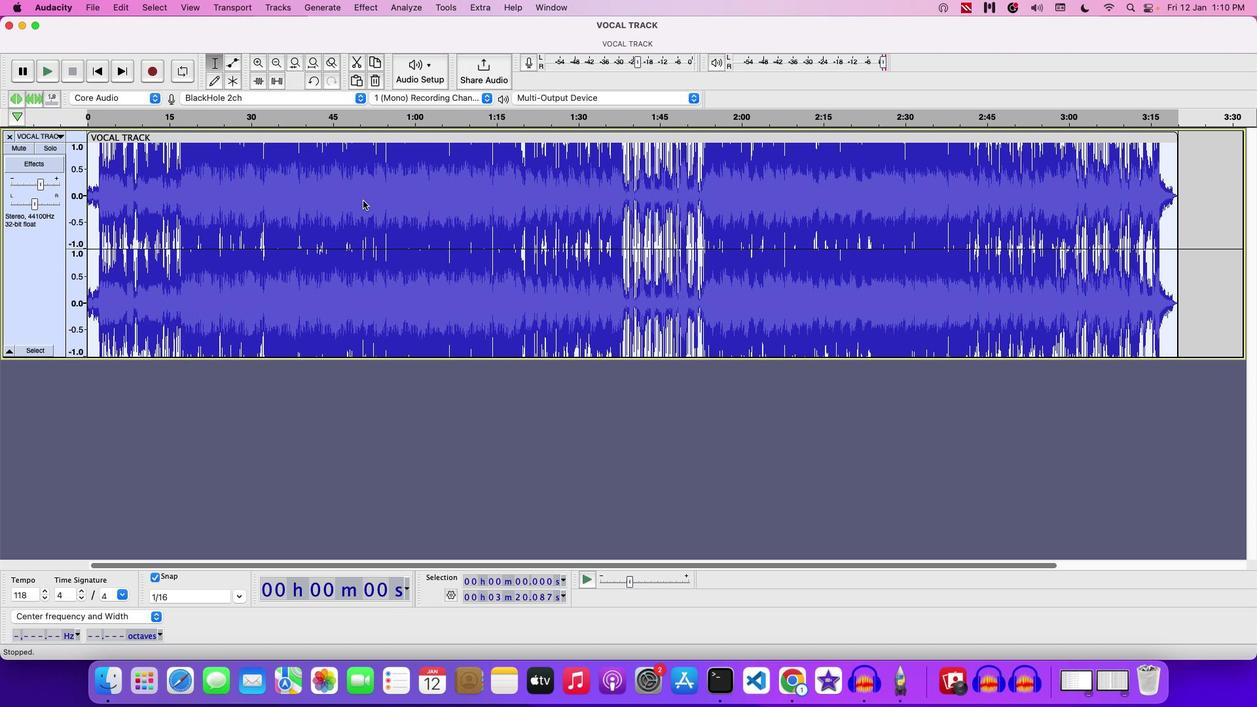 
Action: Key pressed Key.backspace'C''H''O''R''U''S'Key.space'E''F''F''E''C''T'Key.space'1'
Screenshot: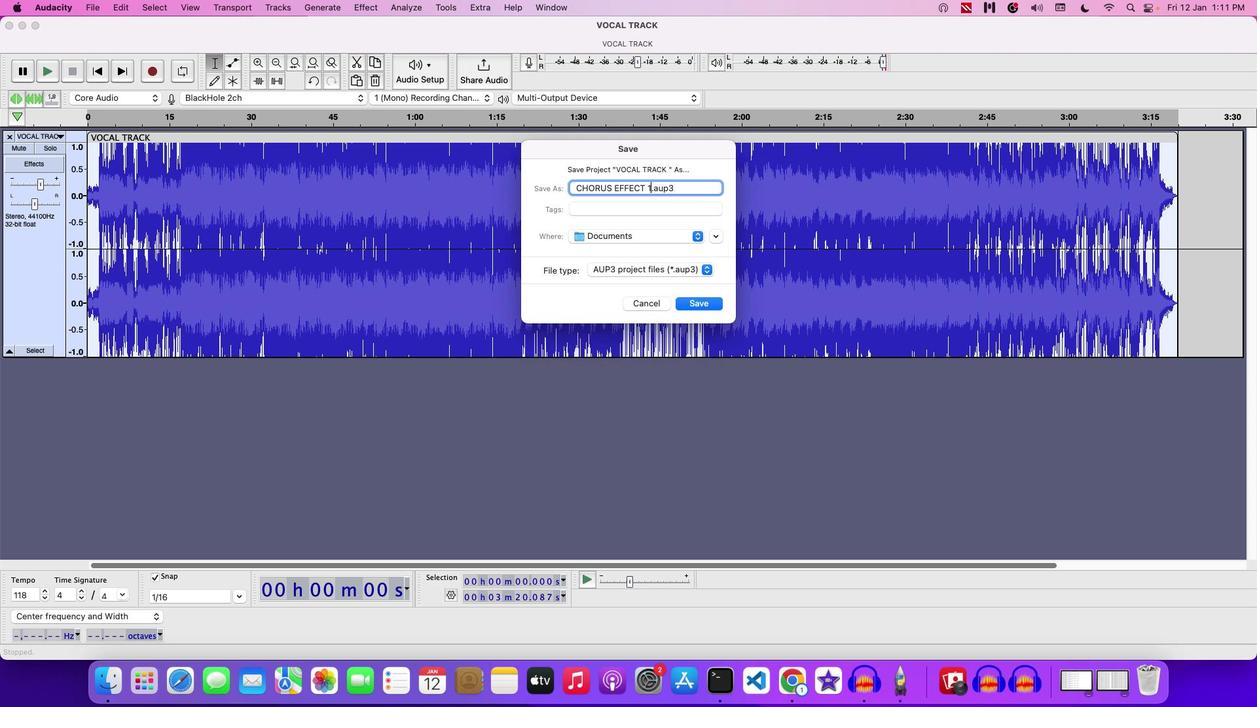 
Action: Mouse moved to (693, 305)
Screenshot: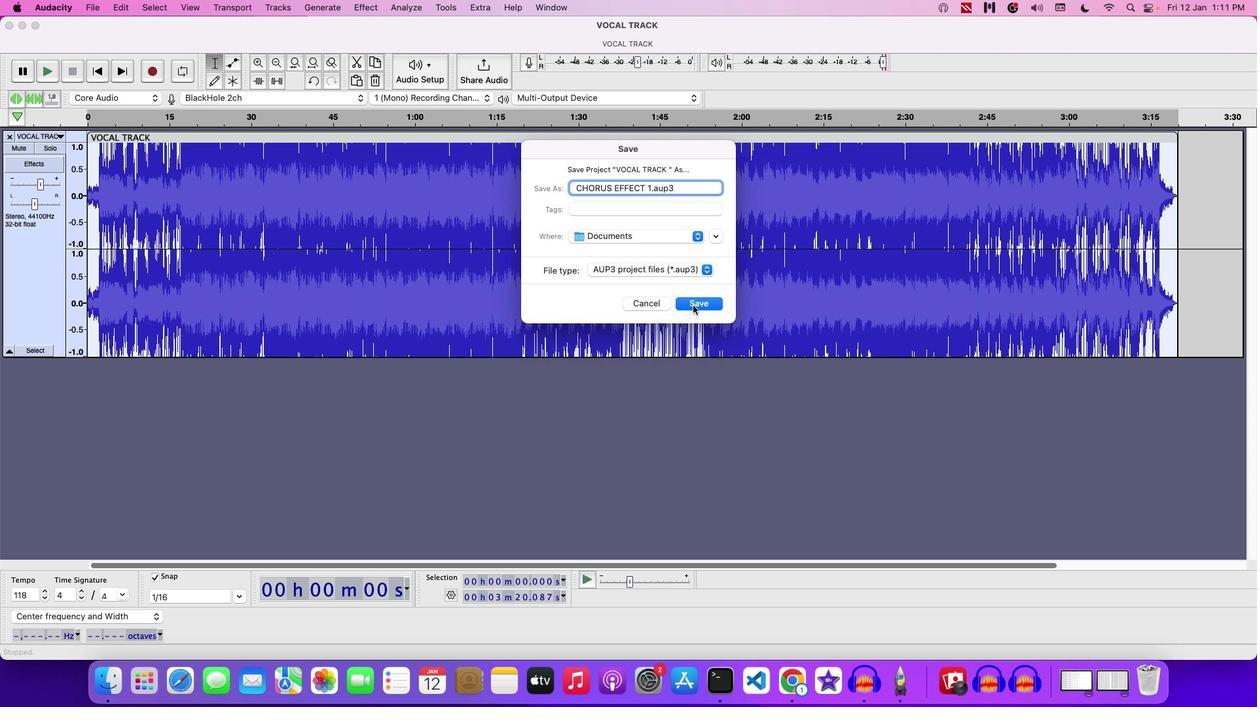 
Action: Mouse pressed left at (693, 305)
Screenshot: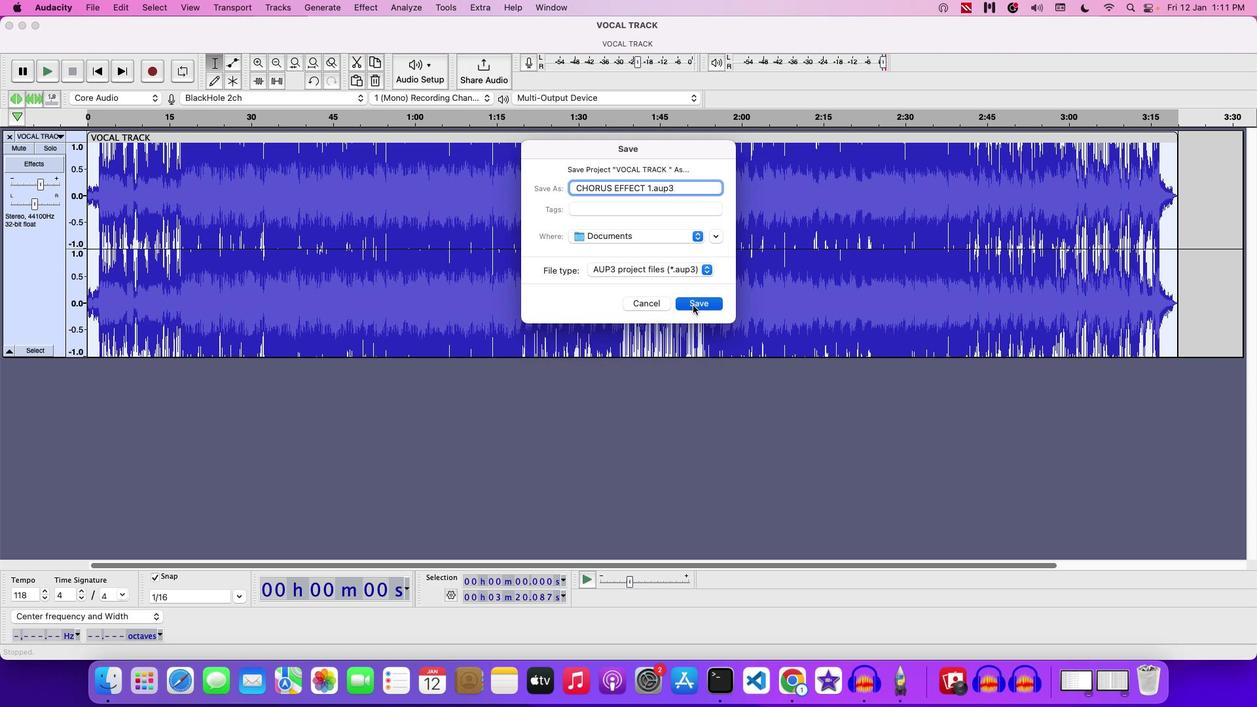 
Action: Mouse moved to (691, 305)
Screenshot: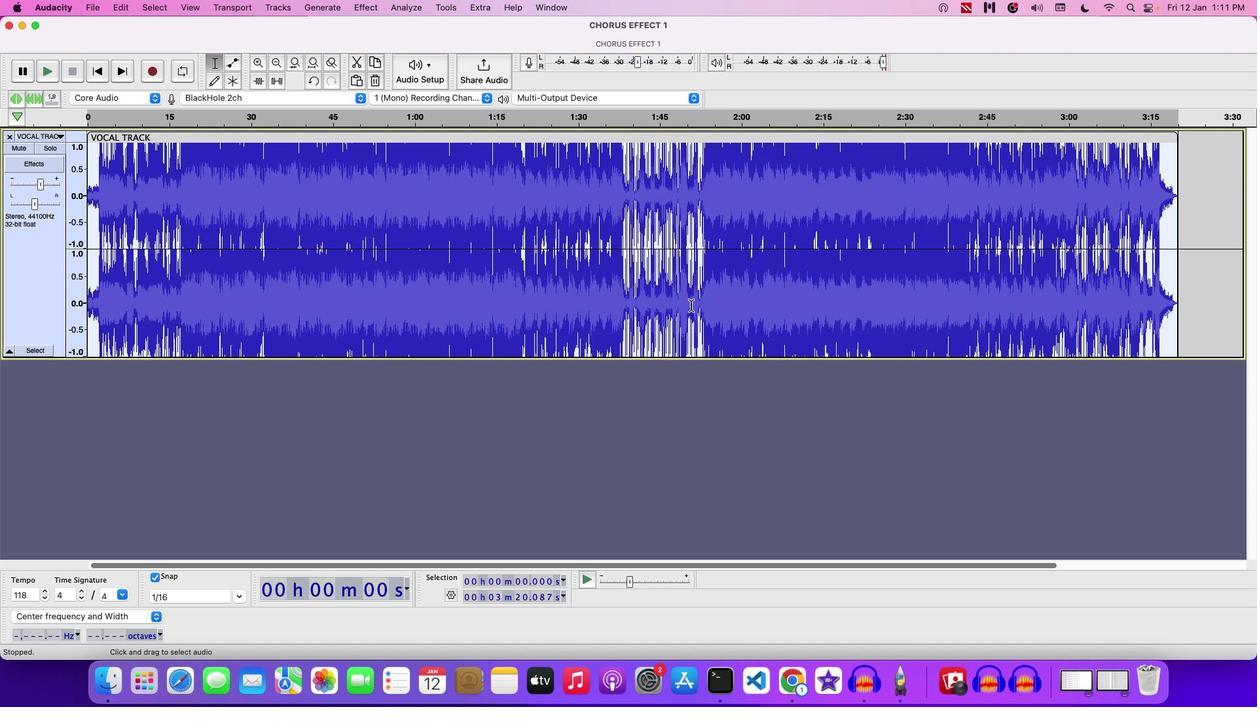 
